 Task: Search one way flight ticket for 1 adult, 5 children, 2 infants in seat and 1 infant on lap in first from Charleston: Charleston International Airport/charleston Afb to New Bern: Coastal Carolina Regional Airport (was Craven County Regional) on 8-4-2023. Choice of flights is Royal air maroc. Number of bags: 7 checked bags. Price is upto 87000. Outbound departure time preference is 12:45.
Action: Mouse moved to (316, 276)
Screenshot: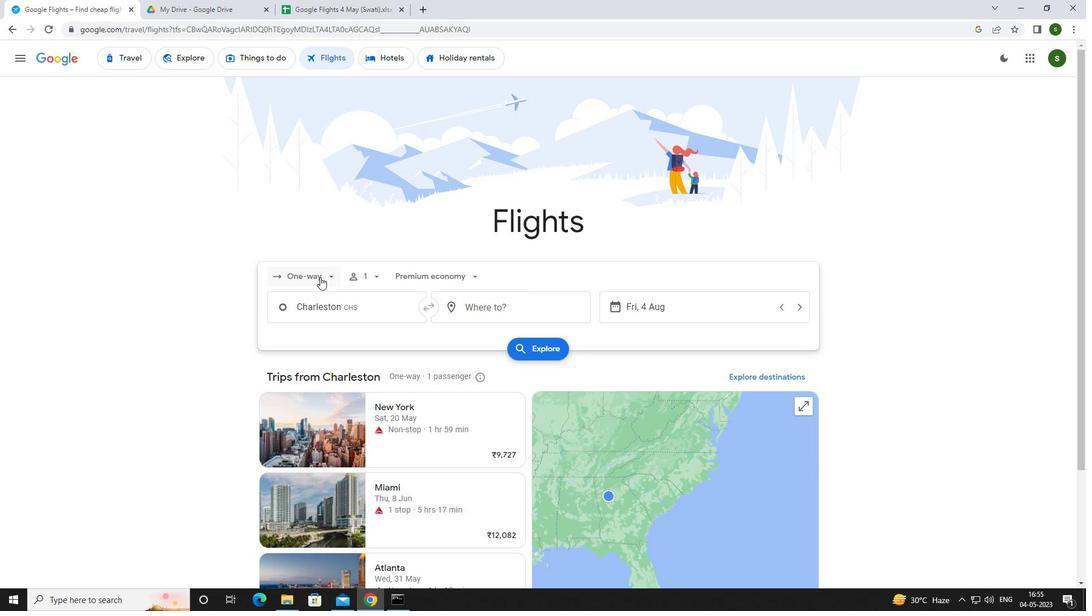 
Action: Mouse pressed left at (316, 276)
Screenshot: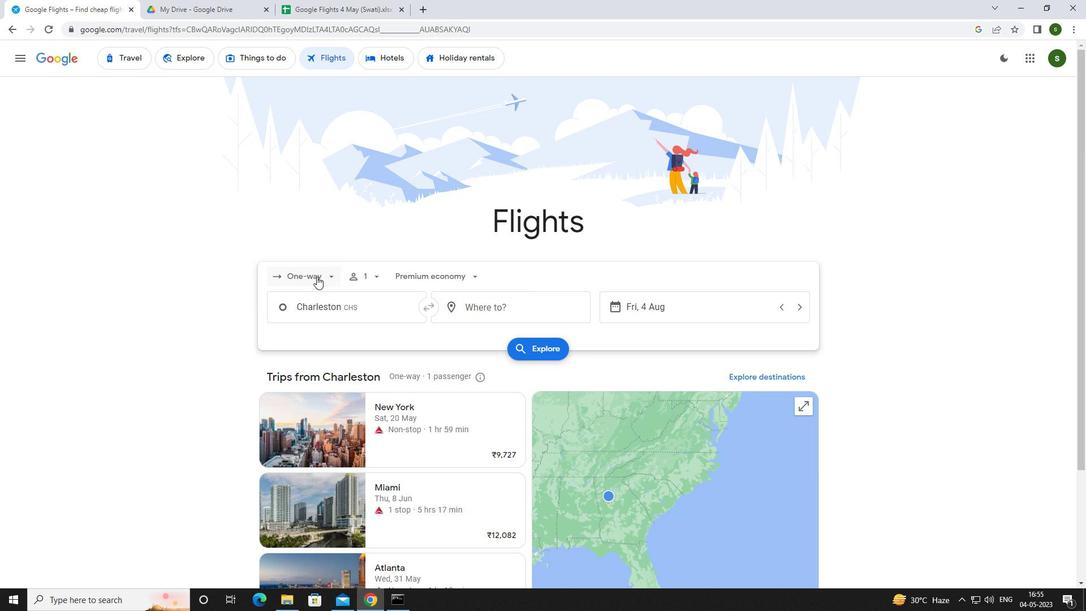 
Action: Mouse moved to (323, 326)
Screenshot: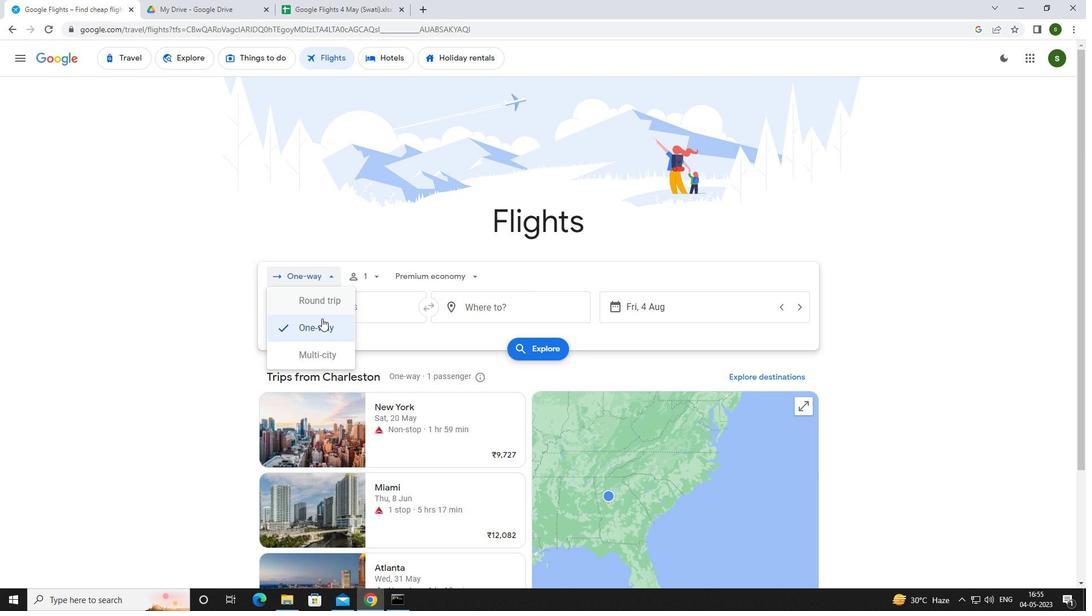 
Action: Mouse pressed left at (323, 326)
Screenshot: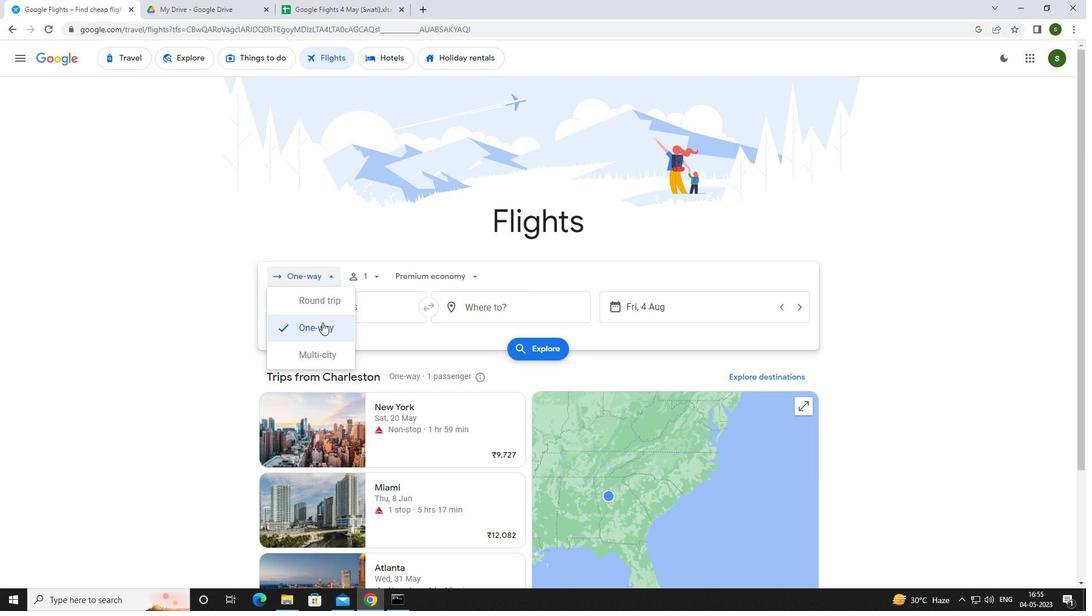 
Action: Mouse moved to (378, 273)
Screenshot: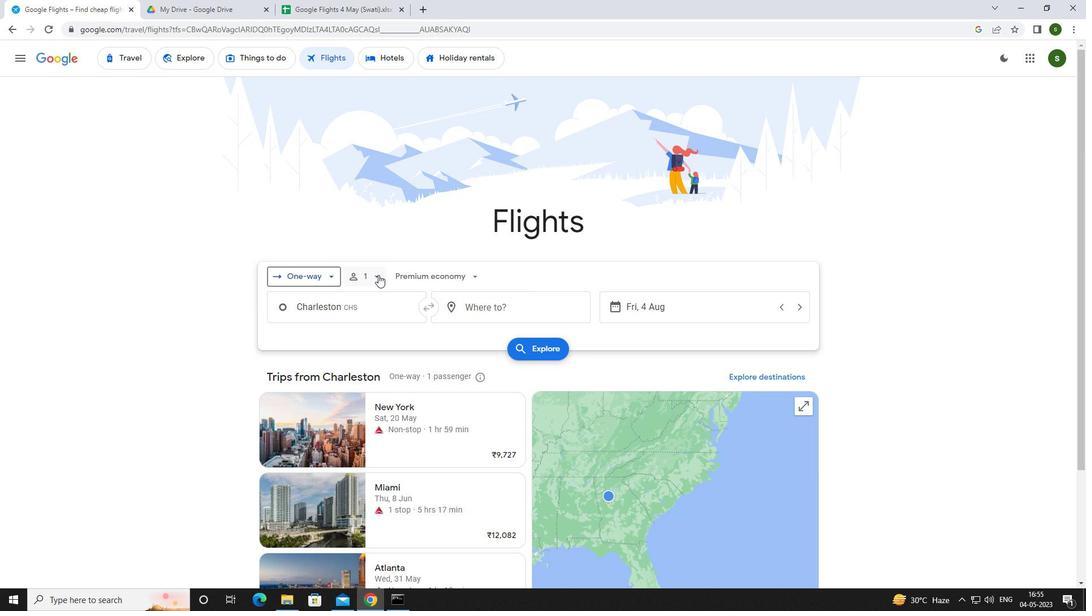 
Action: Mouse pressed left at (378, 273)
Screenshot: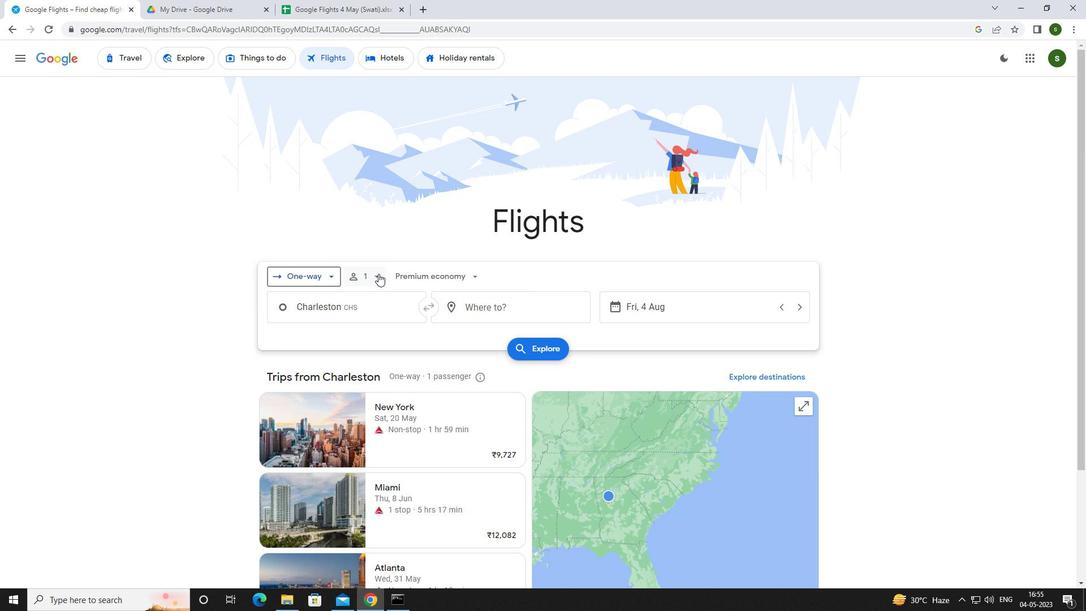 
Action: Mouse moved to (465, 334)
Screenshot: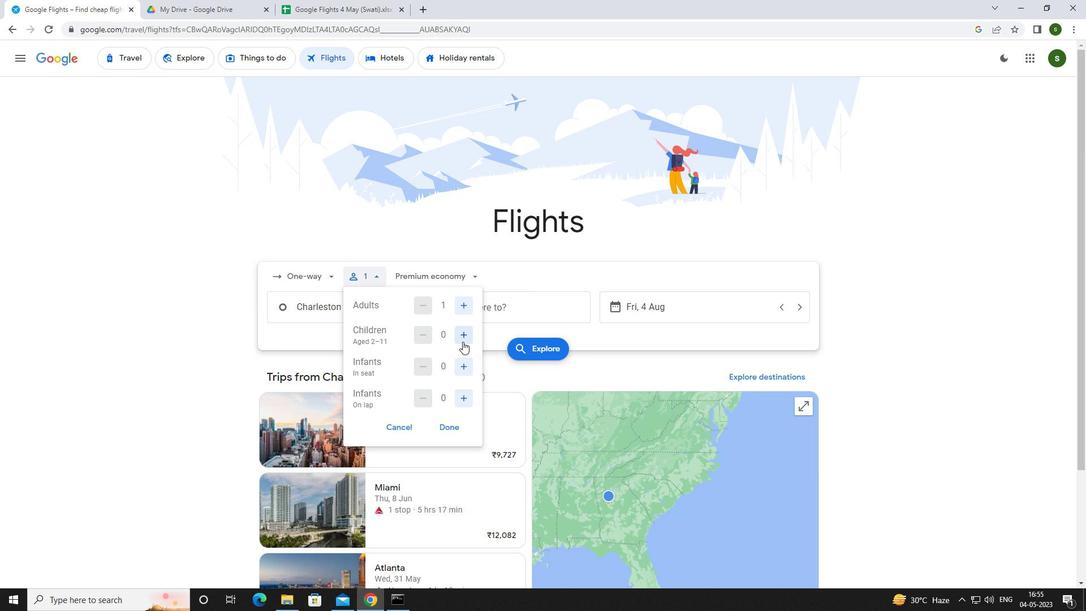 
Action: Mouse pressed left at (465, 334)
Screenshot: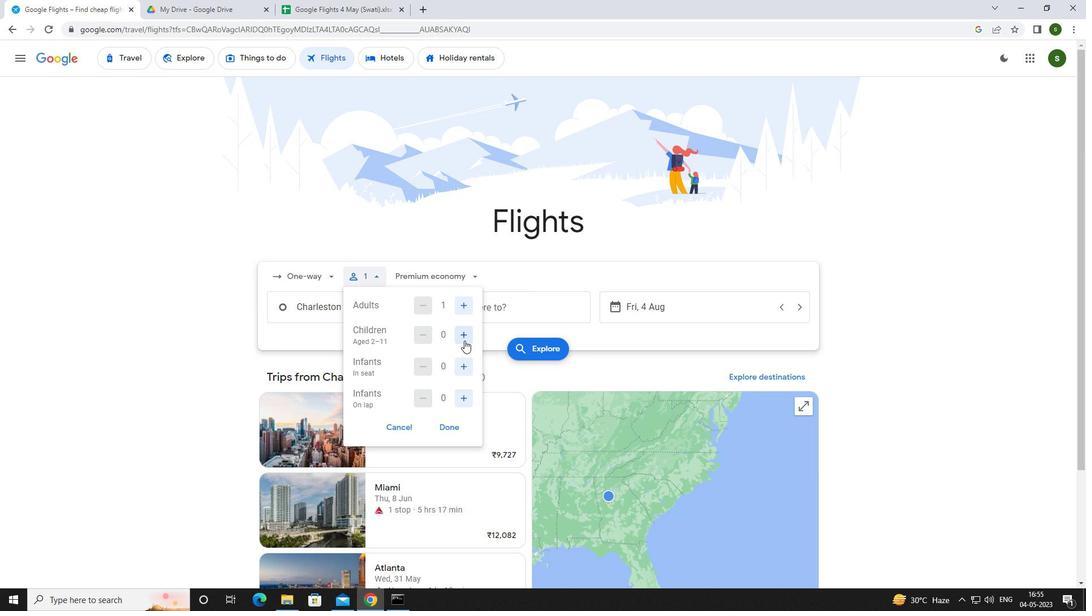 
Action: Mouse pressed left at (465, 334)
Screenshot: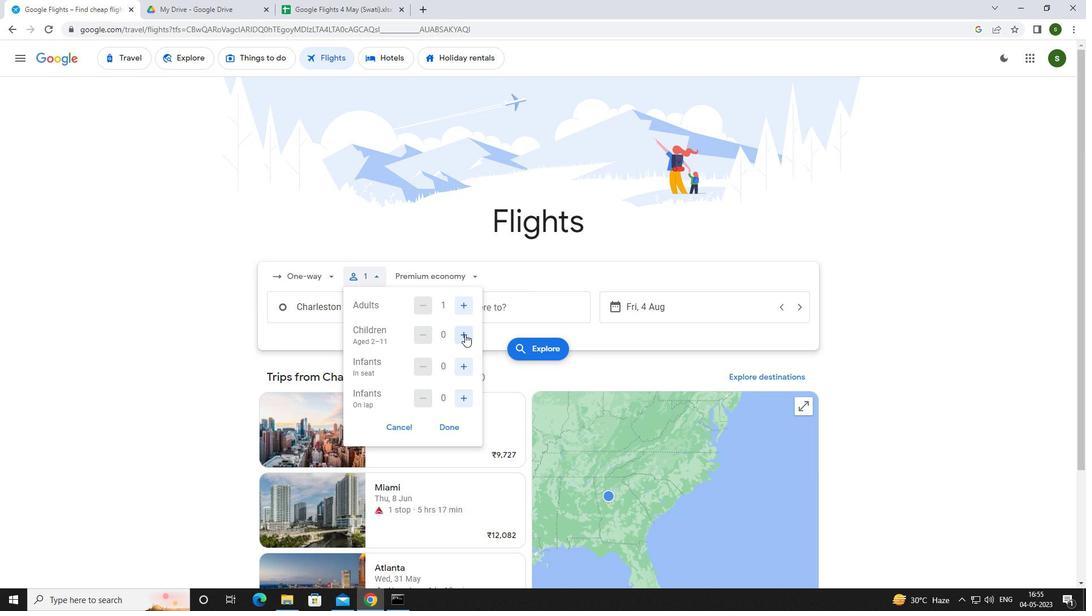 
Action: Mouse pressed left at (465, 334)
Screenshot: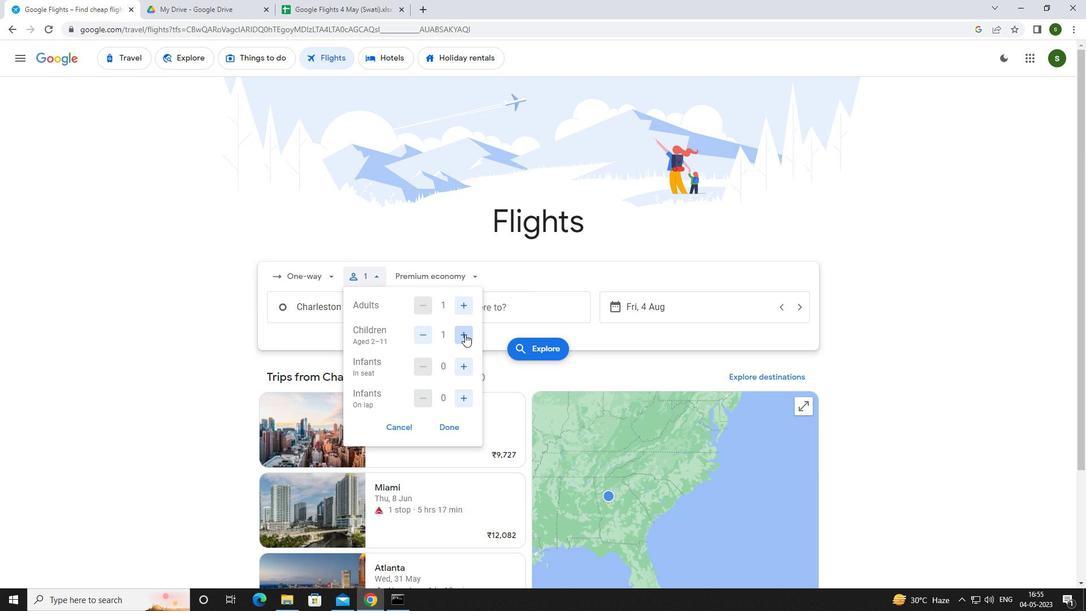 
Action: Mouse pressed left at (465, 334)
Screenshot: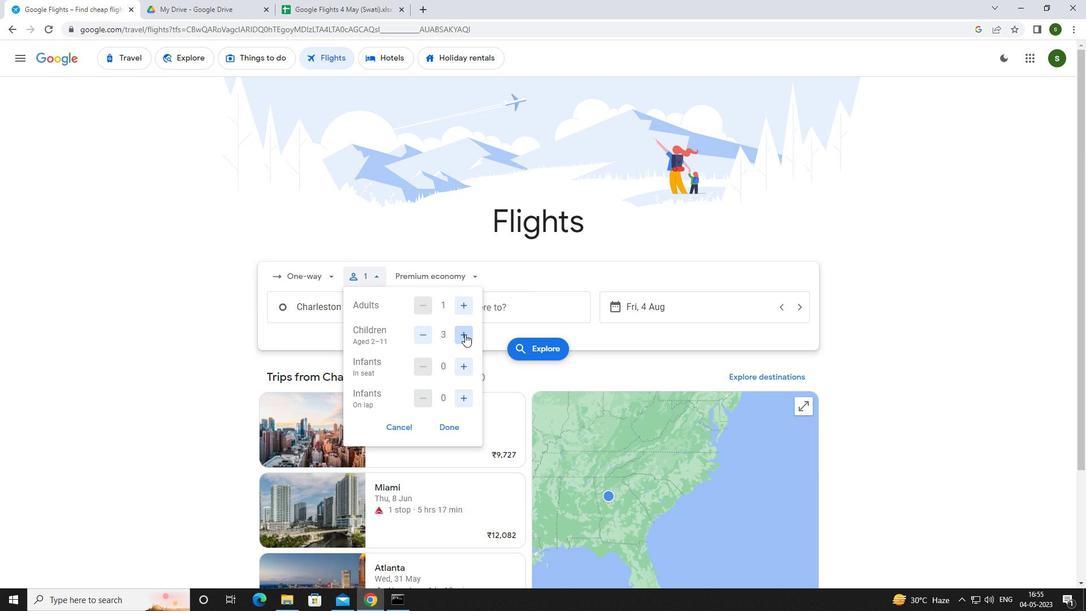 
Action: Mouse pressed left at (465, 334)
Screenshot: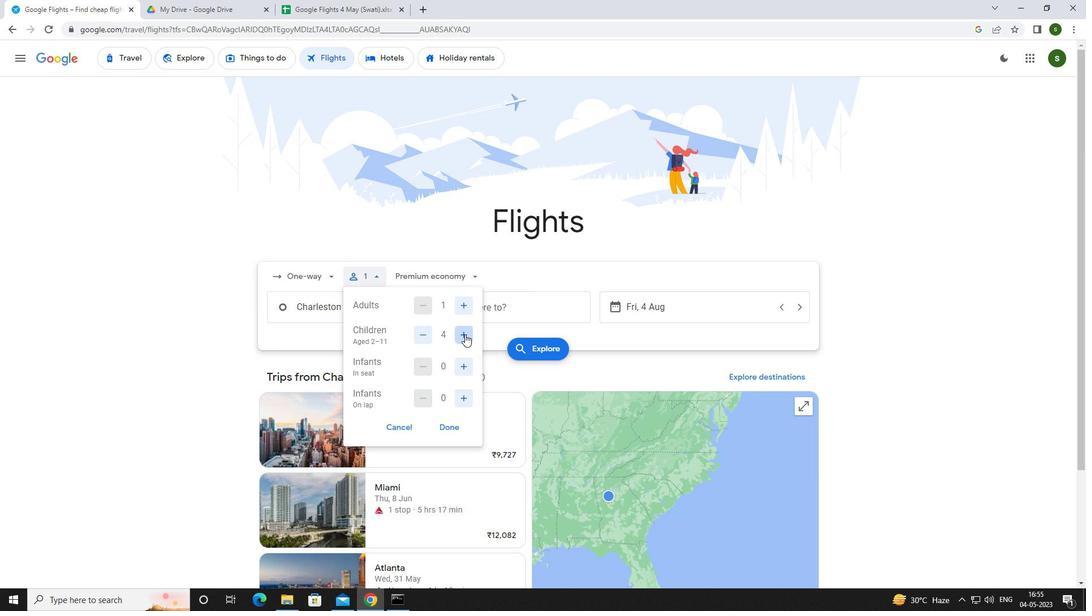
Action: Mouse moved to (463, 361)
Screenshot: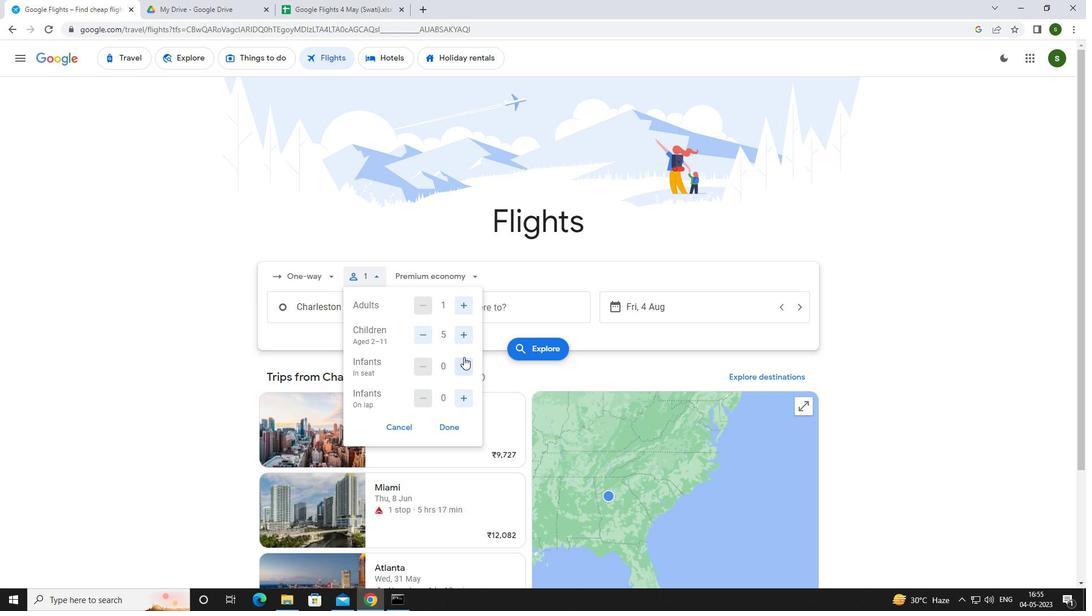 
Action: Mouse pressed left at (463, 361)
Screenshot: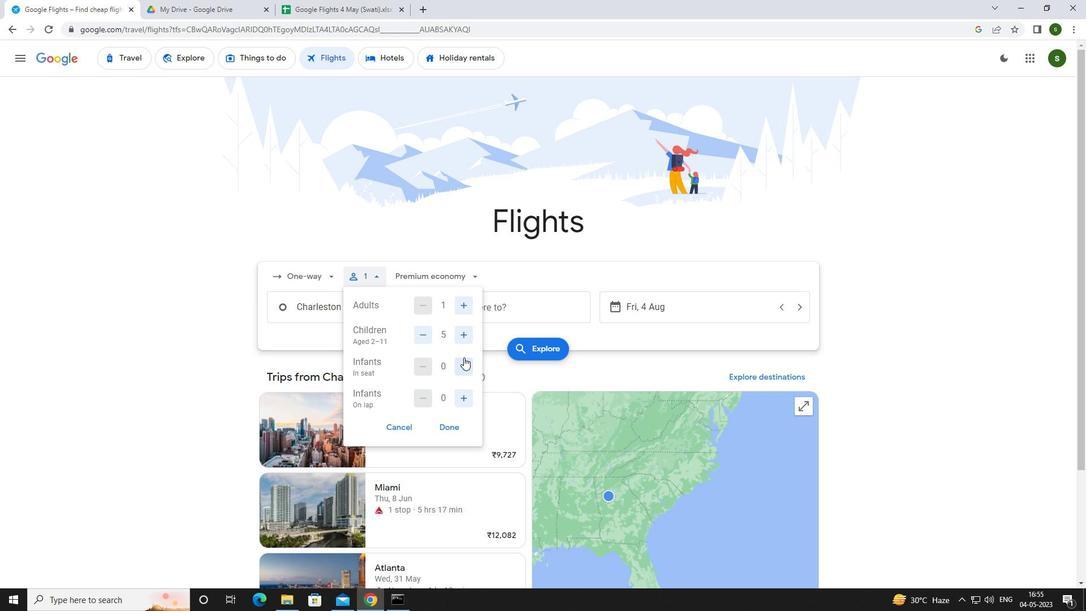 
Action: Mouse moved to (467, 394)
Screenshot: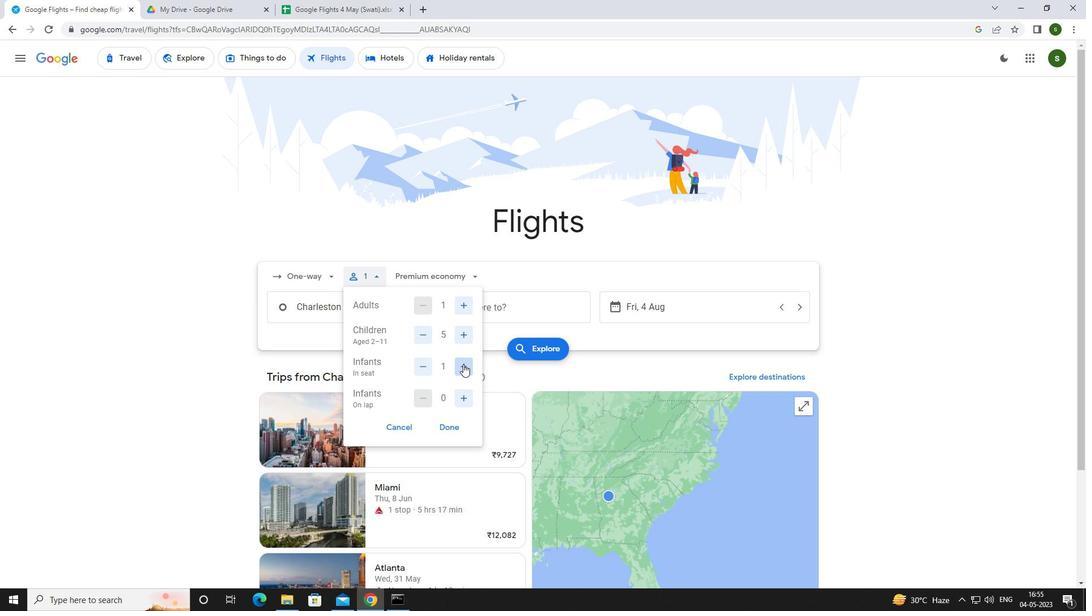
Action: Mouse pressed left at (467, 394)
Screenshot: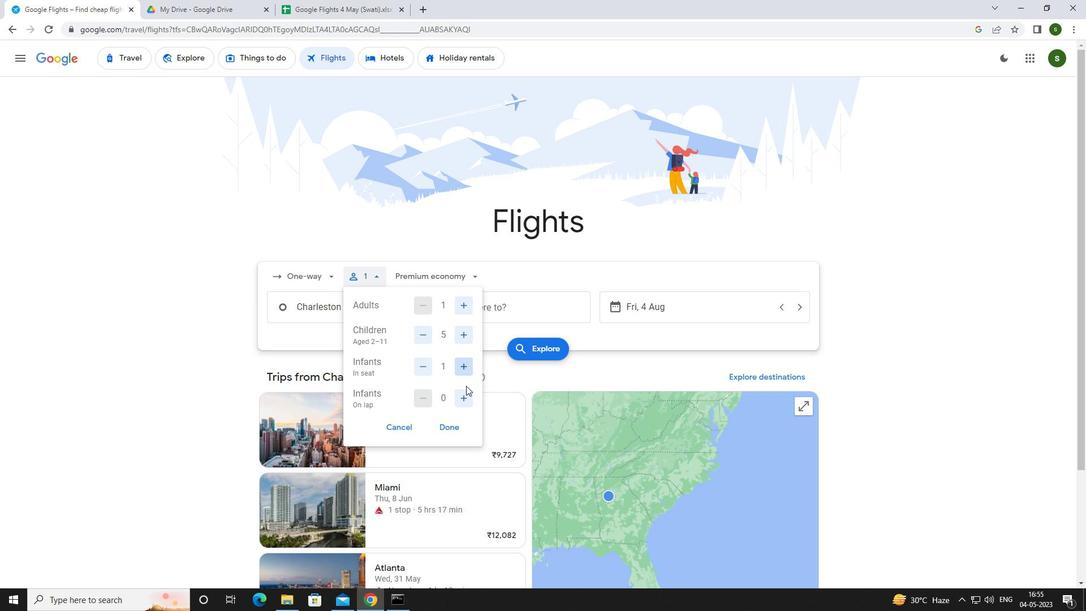 
Action: Mouse moved to (469, 276)
Screenshot: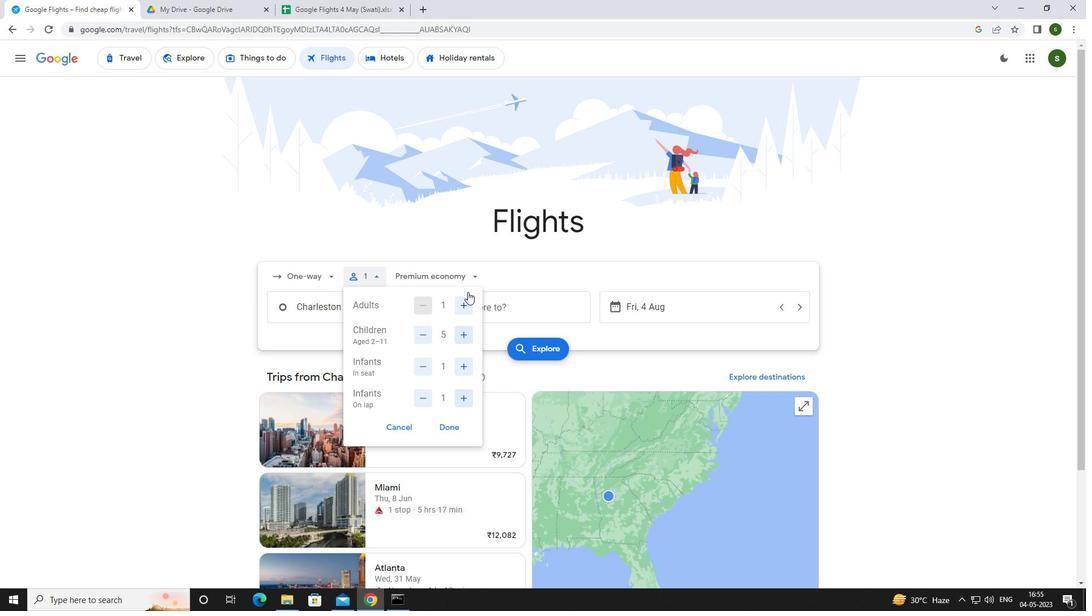 
Action: Mouse pressed left at (469, 276)
Screenshot: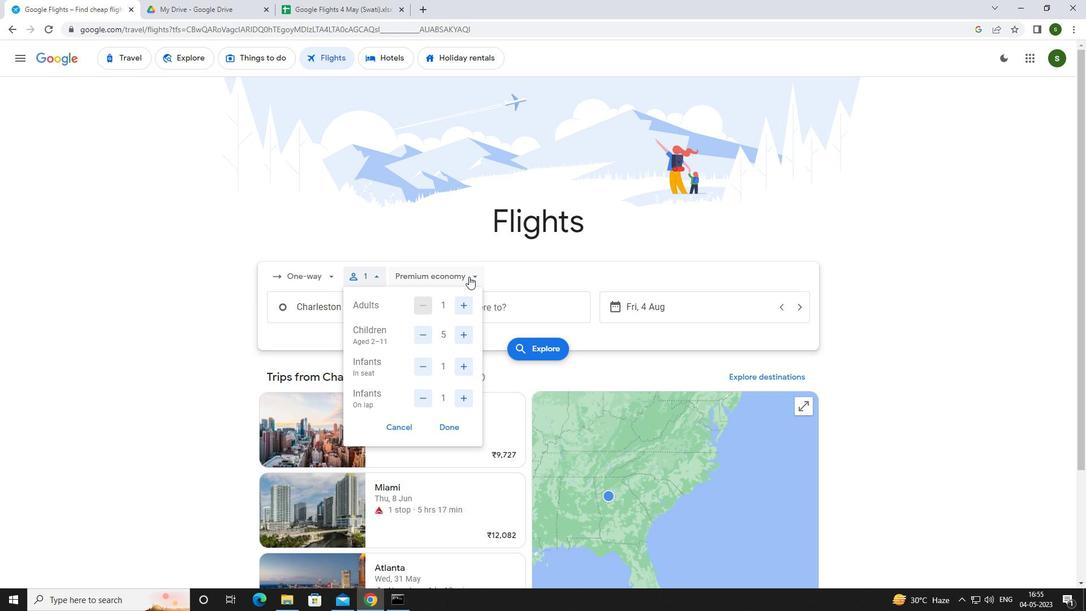 
Action: Mouse moved to (454, 381)
Screenshot: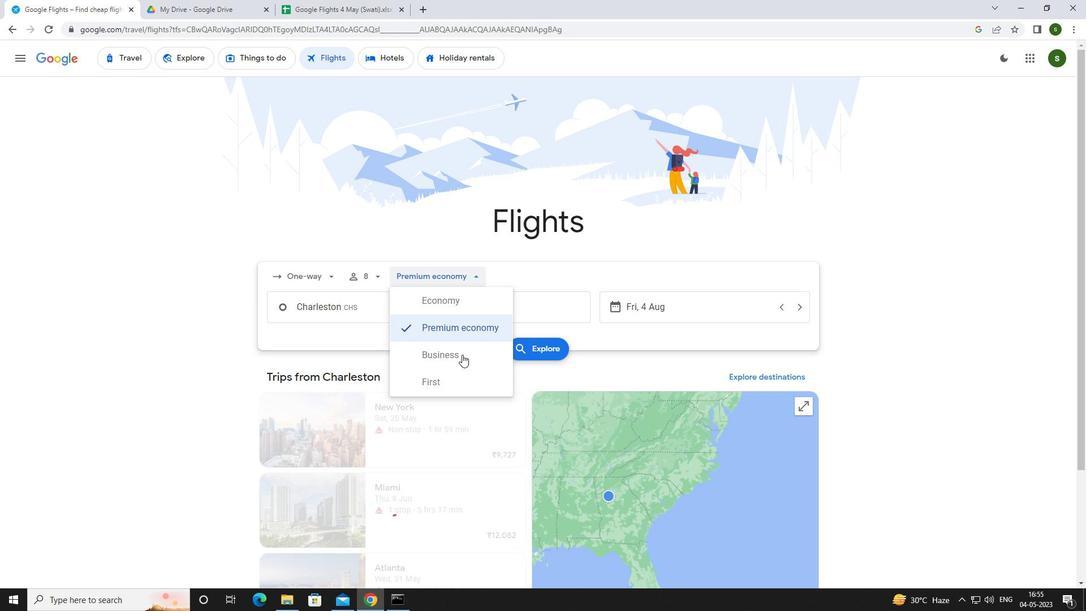 
Action: Mouse pressed left at (454, 381)
Screenshot: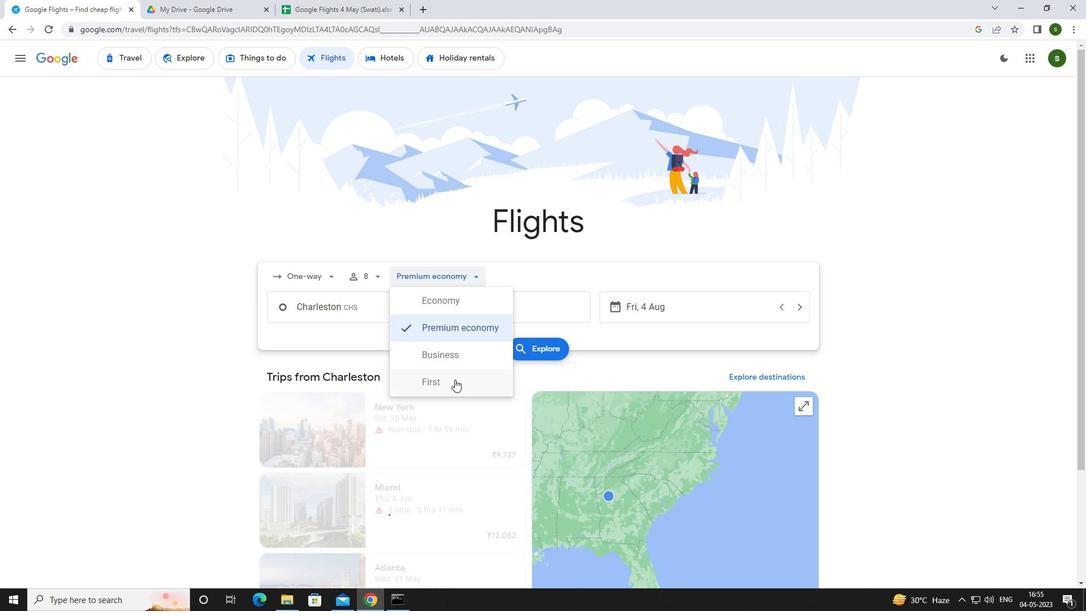 
Action: Mouse moved to (380, 305)
Screenshot: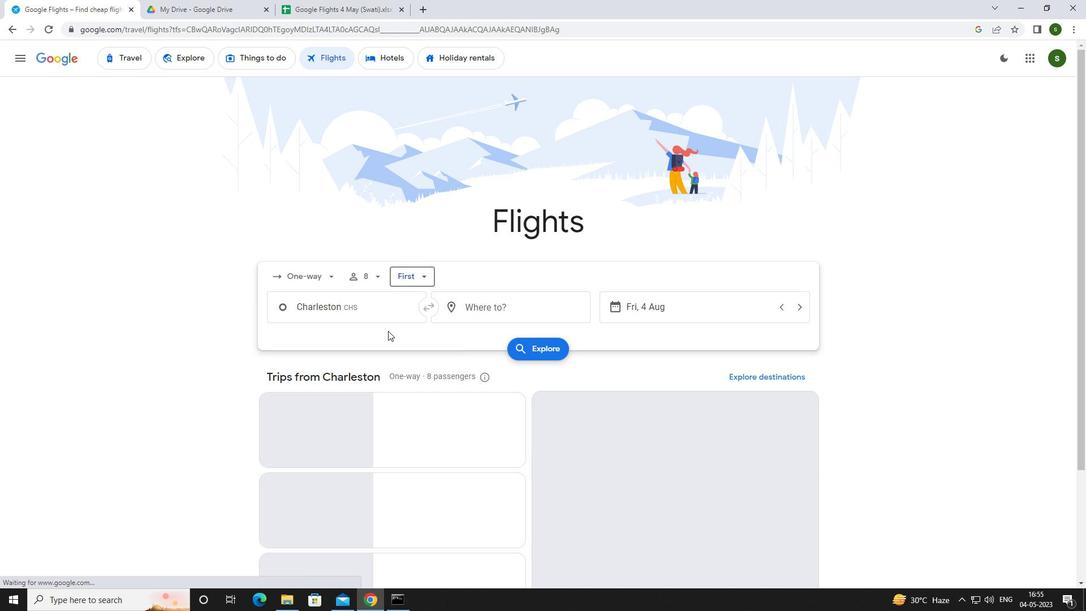 
Action: Mouse pressed left at (380, 305)
Screenshot: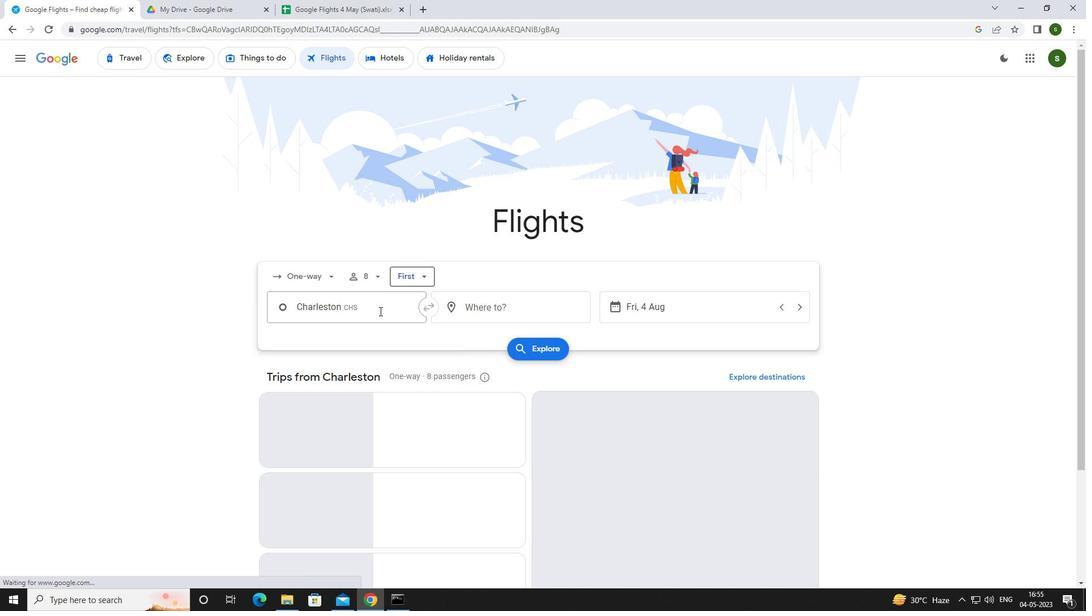 
Action: Mouse moved to (381, 304)
Screenshot: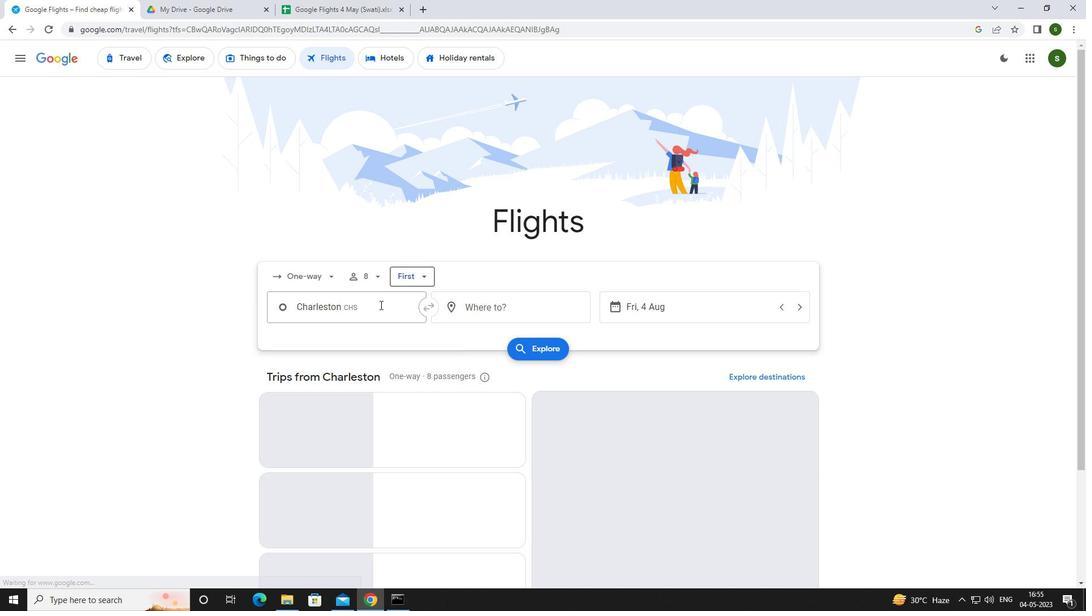 
Action: Key pressed <Key.caps_lock>c<Key.caps_lock>harlest
Screenshot: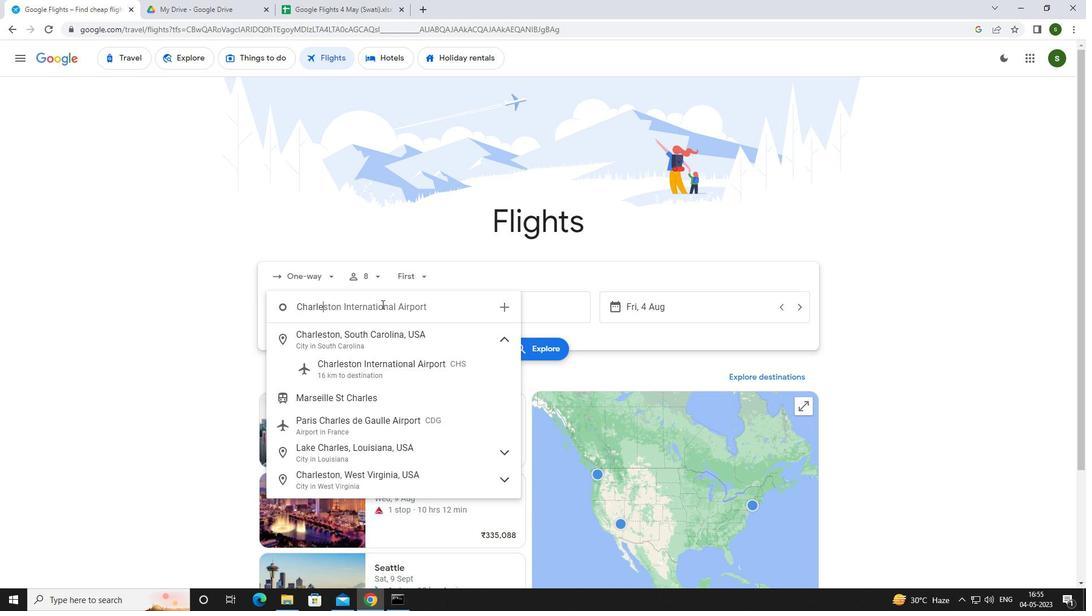 
Action: Mouse moved to (404, 365)
Screenshot: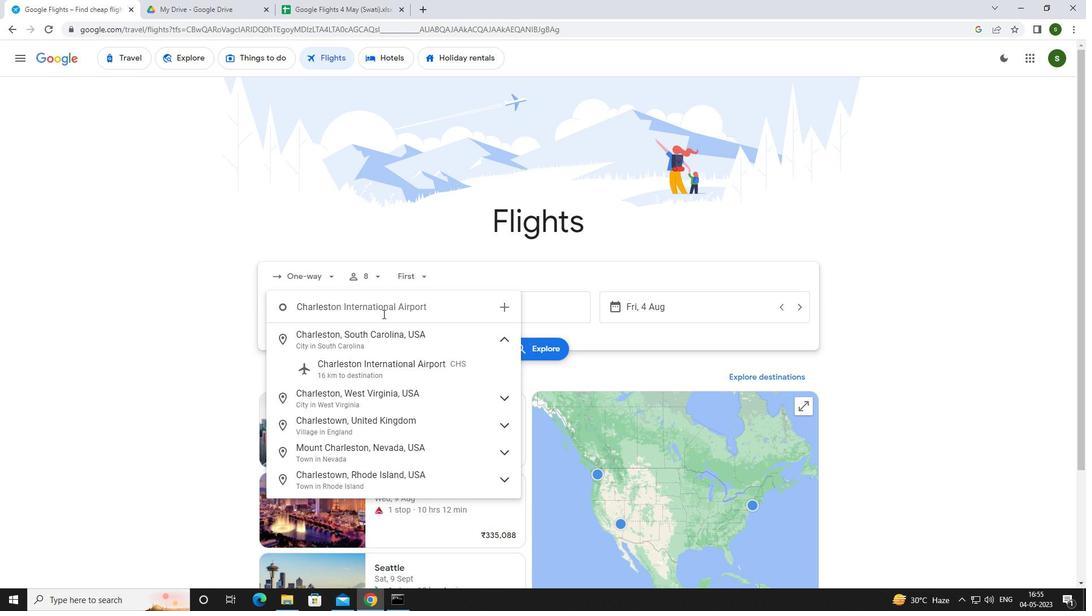
Action: Mouse pressed left at (404, 365)
Screenshot: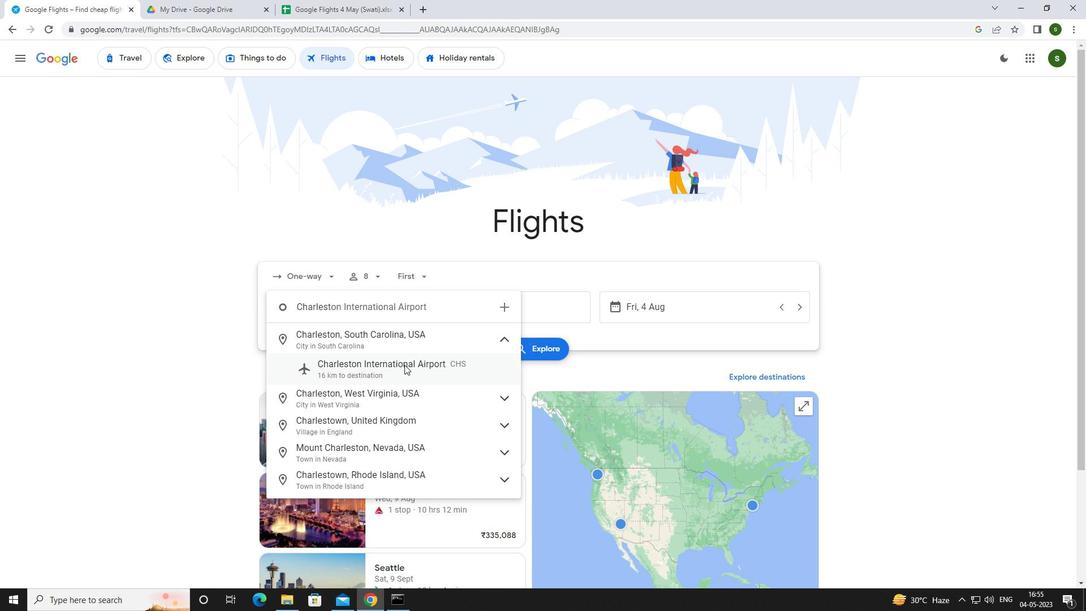 
Action: Mouse moved to (491, 305)
Screenshot: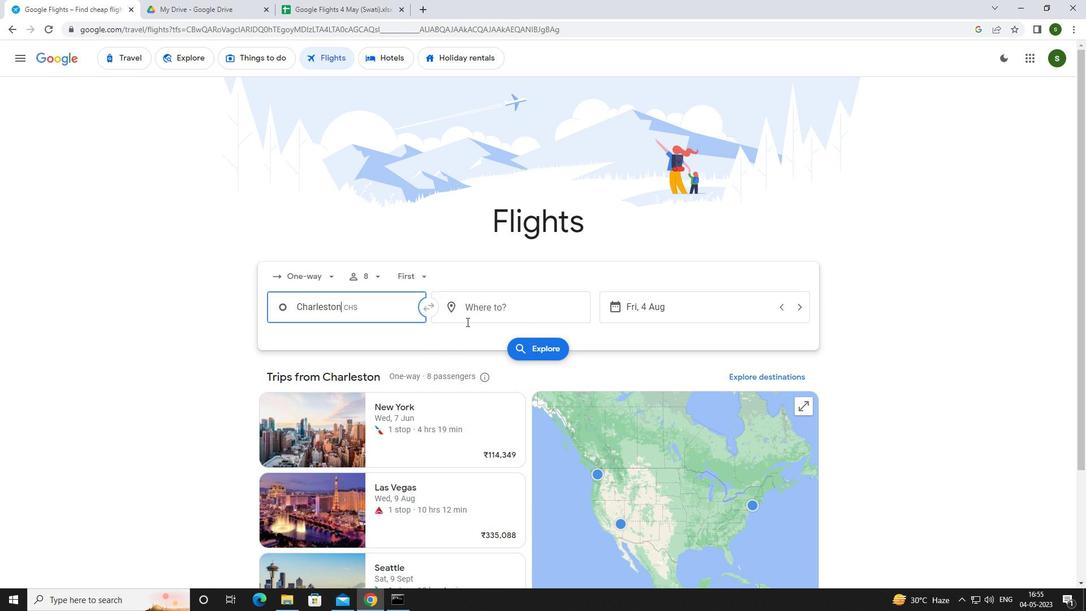 
Action: Mouse pressed left at (491, 305)
Screenshot: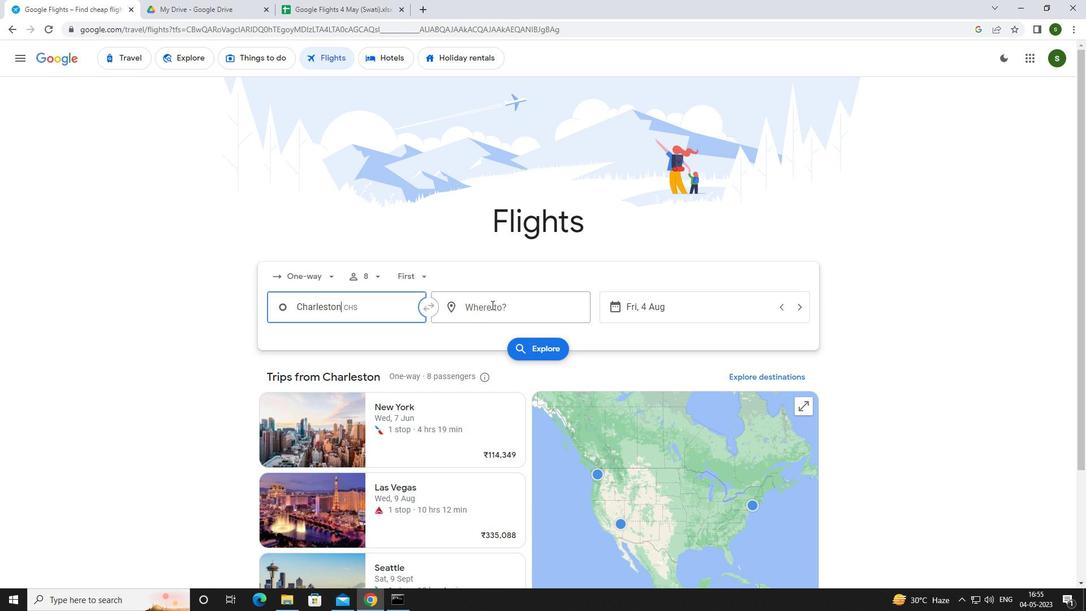 
Action: Mouse moved to (492, 305)
Screenshot: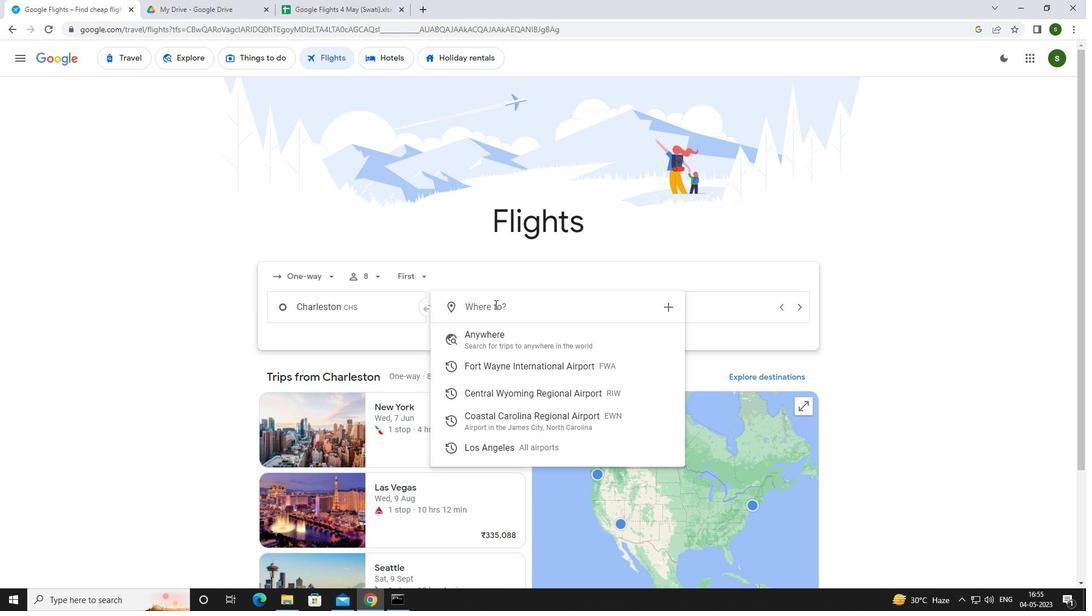 
Action: Key pressed <Key.caps_lock>c<Key.caps_lock>oasta
Screenshot: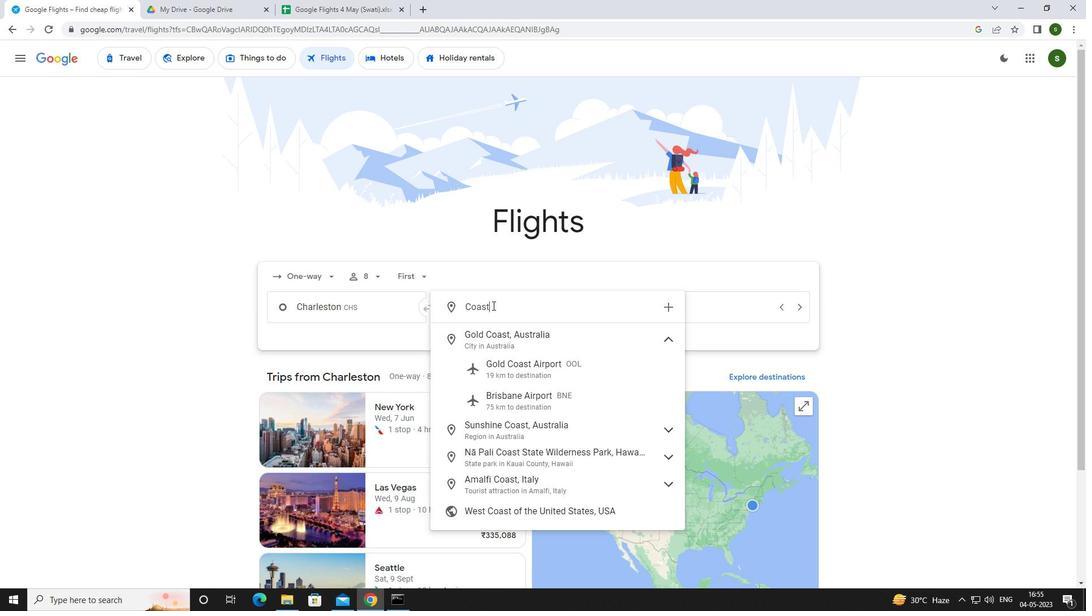 
Action: Mouse moved to (502, 332)
Screenshot: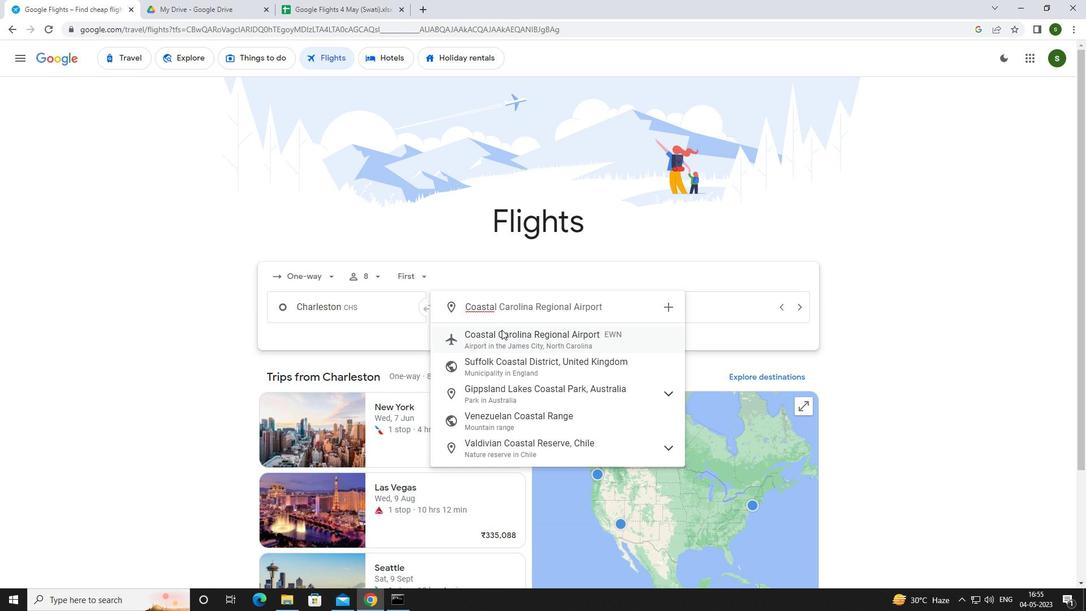 
Action: Mouse pressed left at (502, 332)
Screenshot: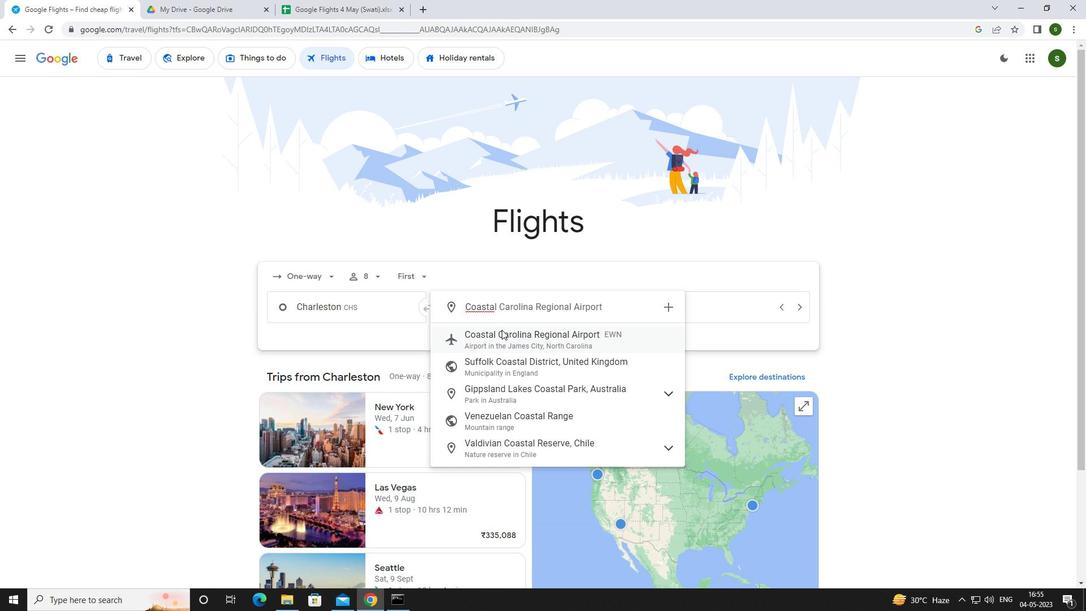 
Action: Mouse moved to (659, 305)
Screenshot: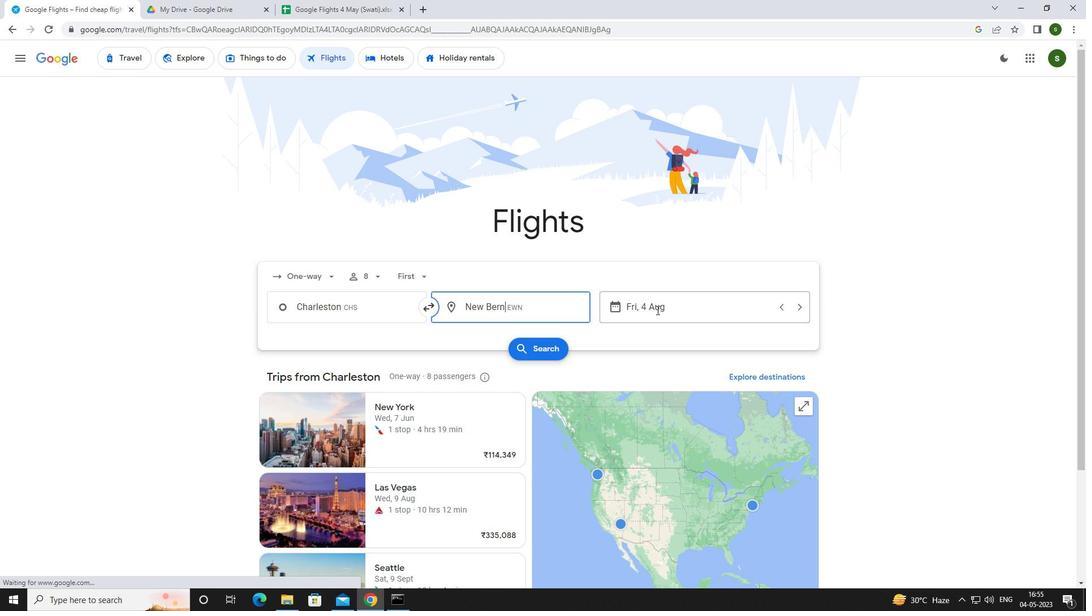 
Action: Mouse pressed left at (659, 305)
Screenshot: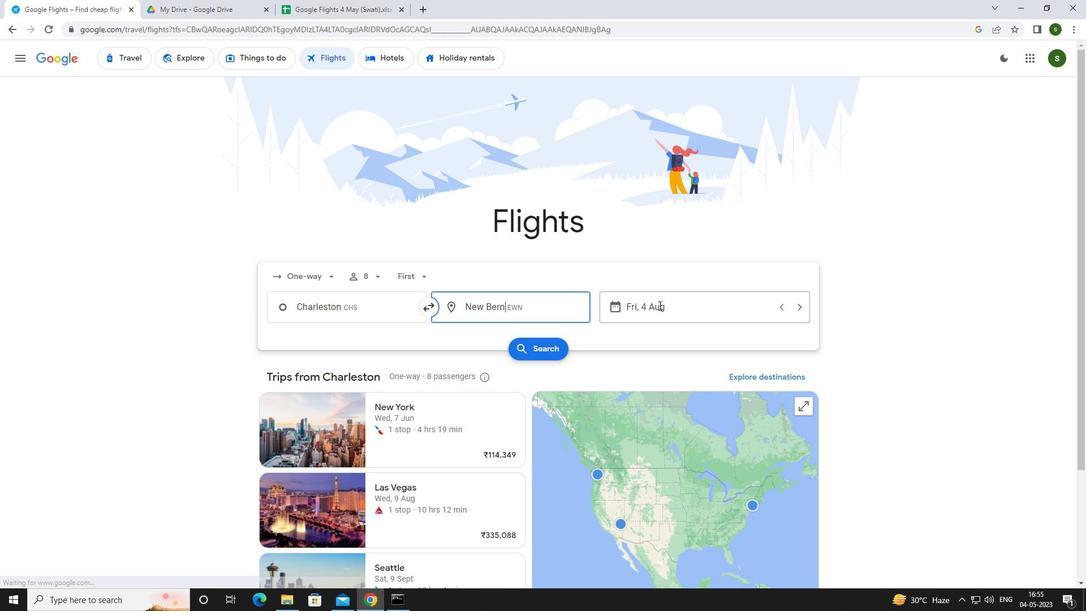 
Action: Mouse moved to (540, 384)
Screenshot: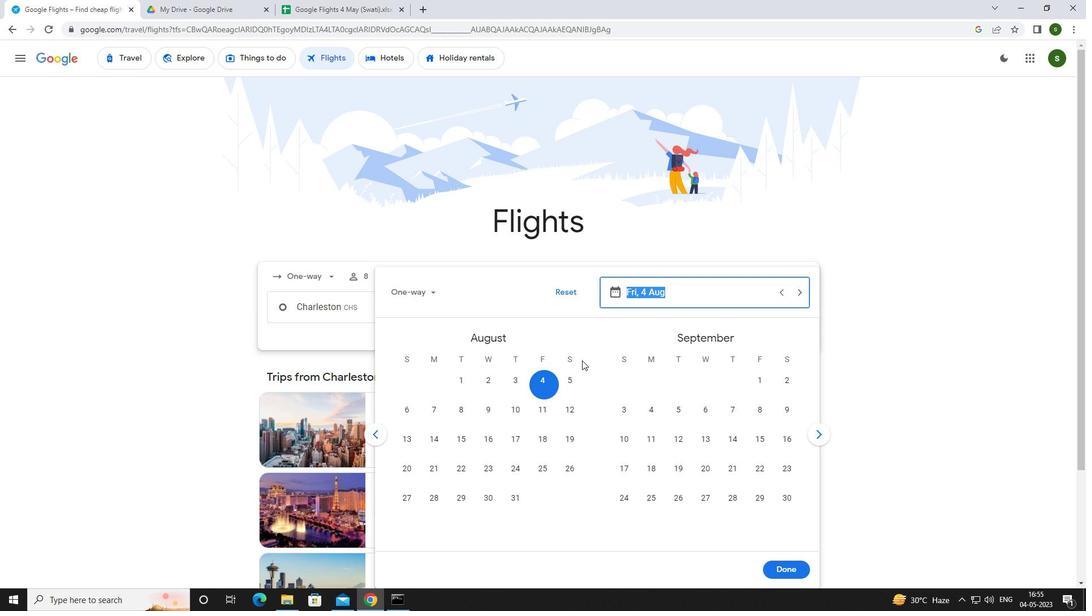 
Action: Mouse pressed left at (540, 384)
Screenshot: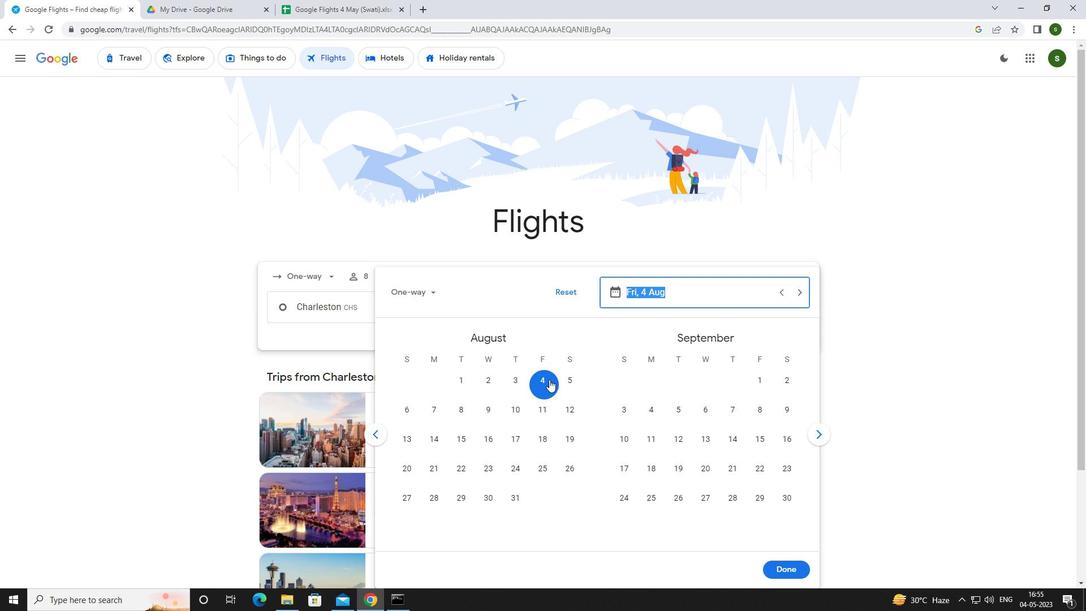 
Action: Mouse moved to (786, 567)
Screenshot: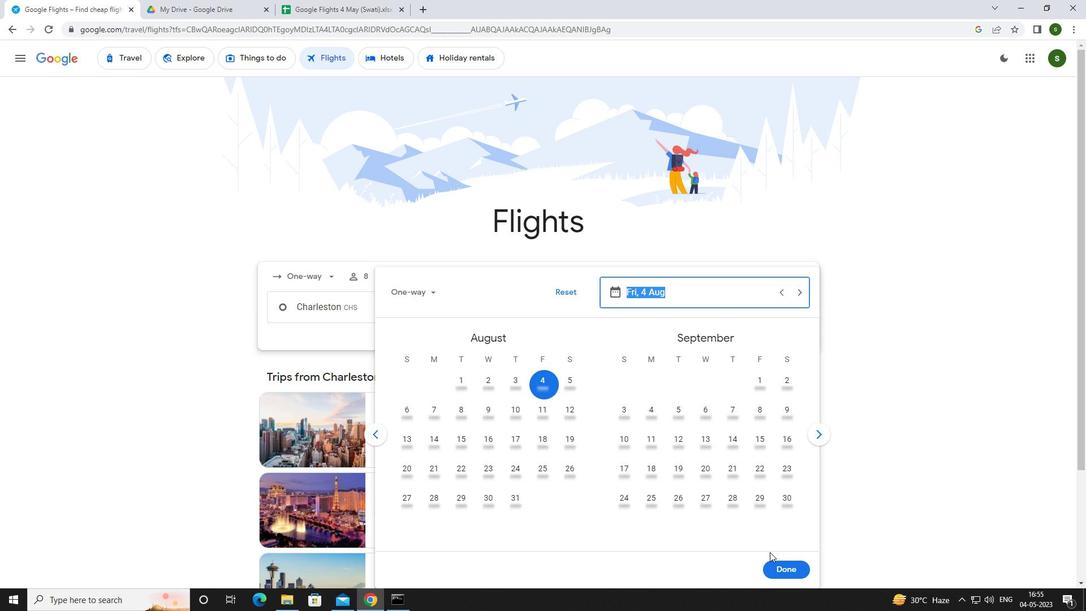 
Action: Mouse pressed left at (786, 567)
Screenshot: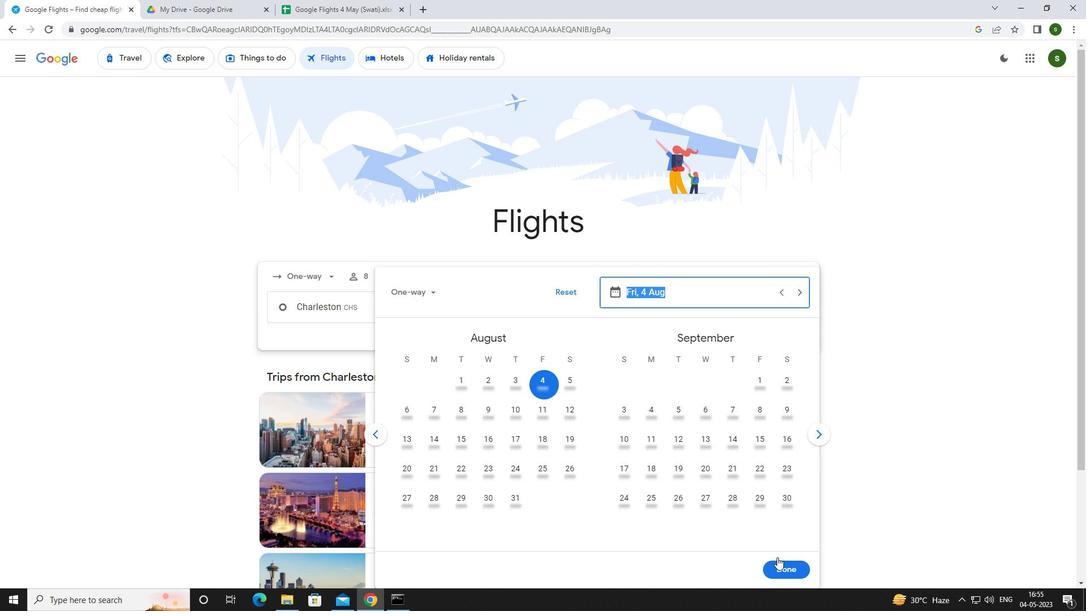 
Action: Mouse moved to (557, 353)
Screenshot: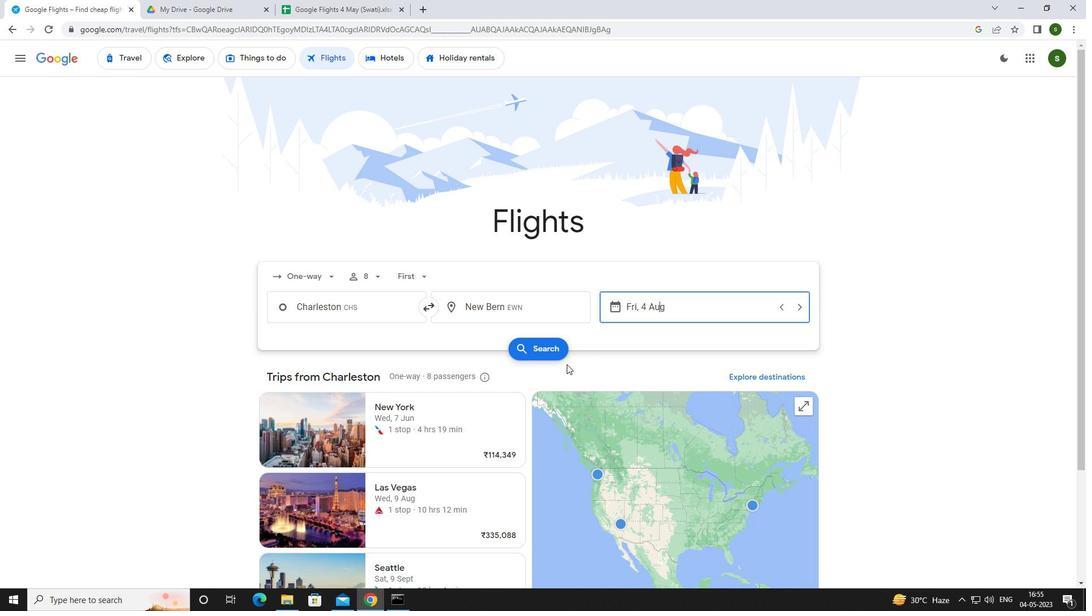 
Action: Mouse pressed left at (557, 353)
Screenshot: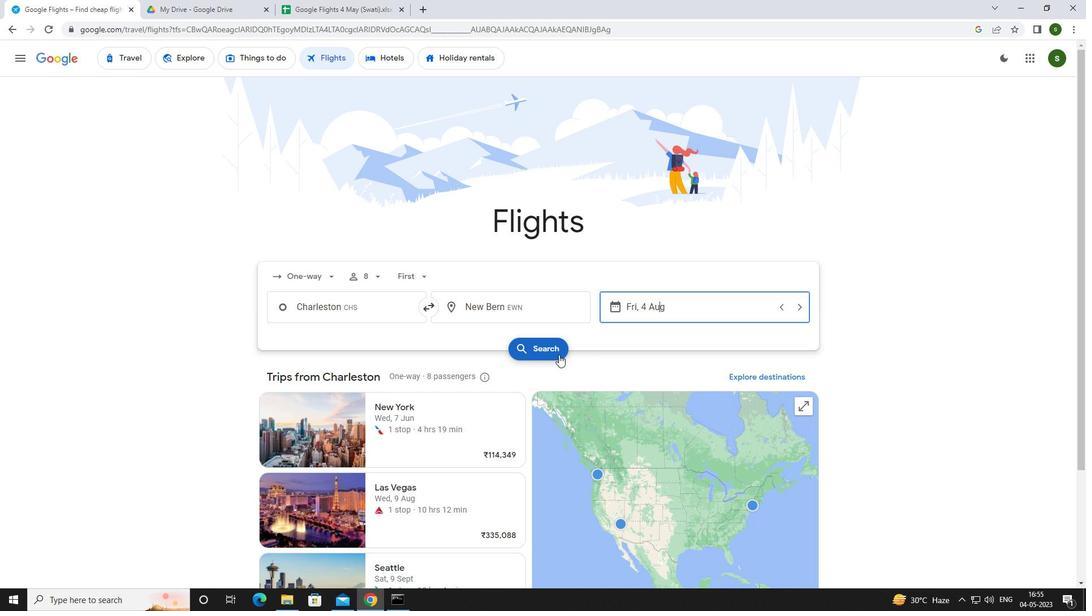 
Action: Mouse moved to (298, 156)
Screenshot: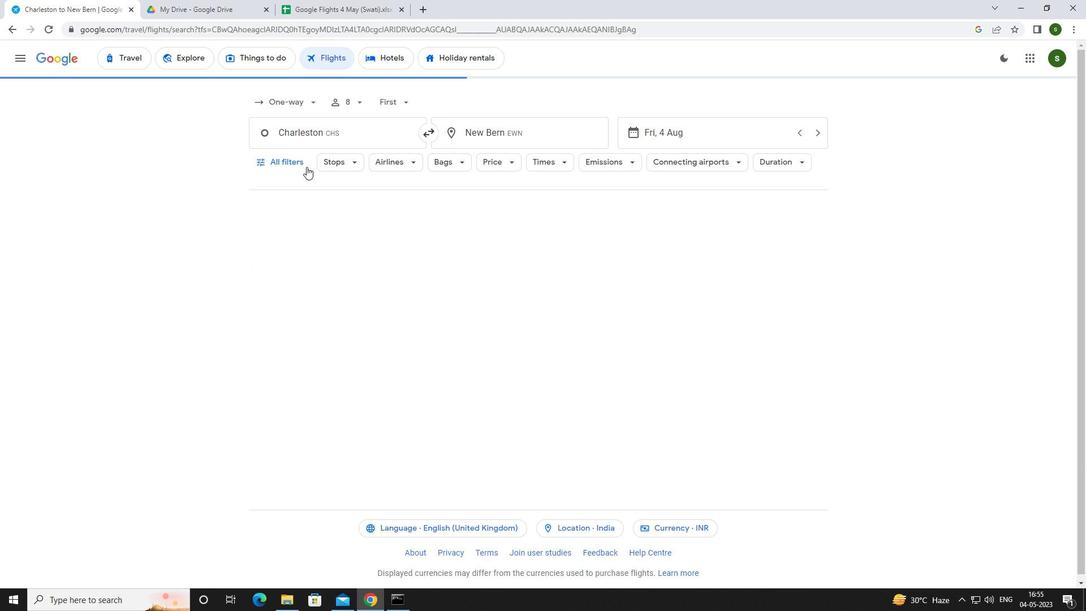 
Action: Mouse pressed left at (298, 156)
Screenshot: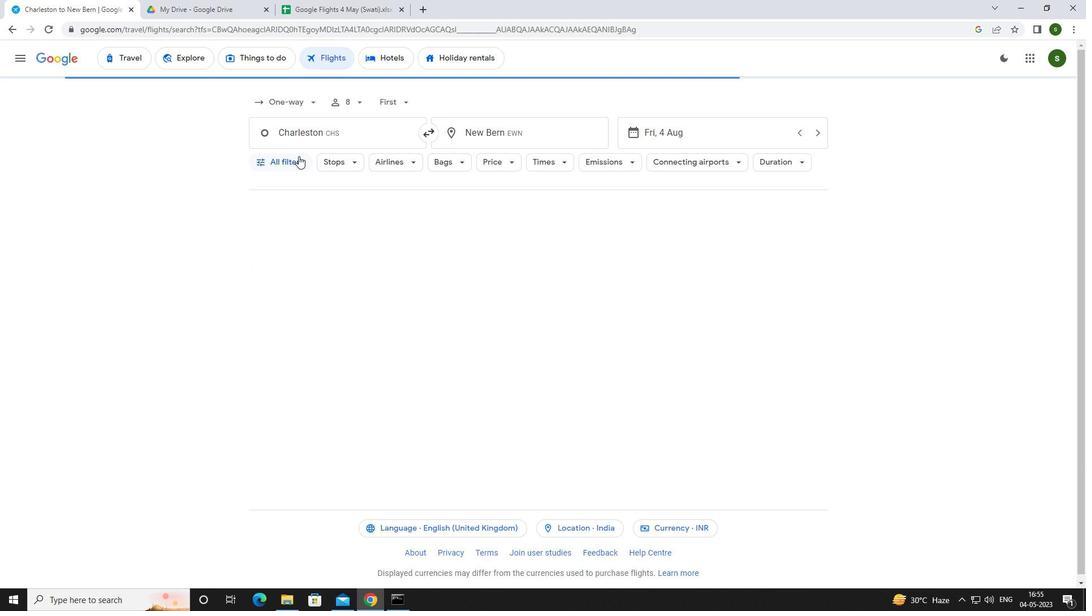 
Action: Mouse moved to (426, 404)
Screenshot: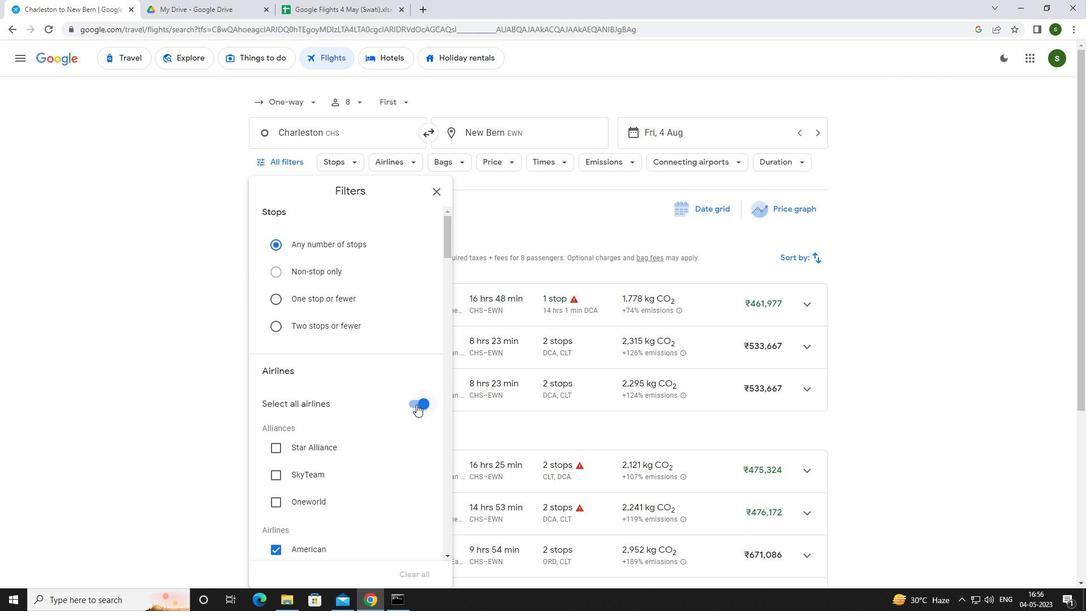 
Action: Mouse pressed left at (426, 404)
Screenshot: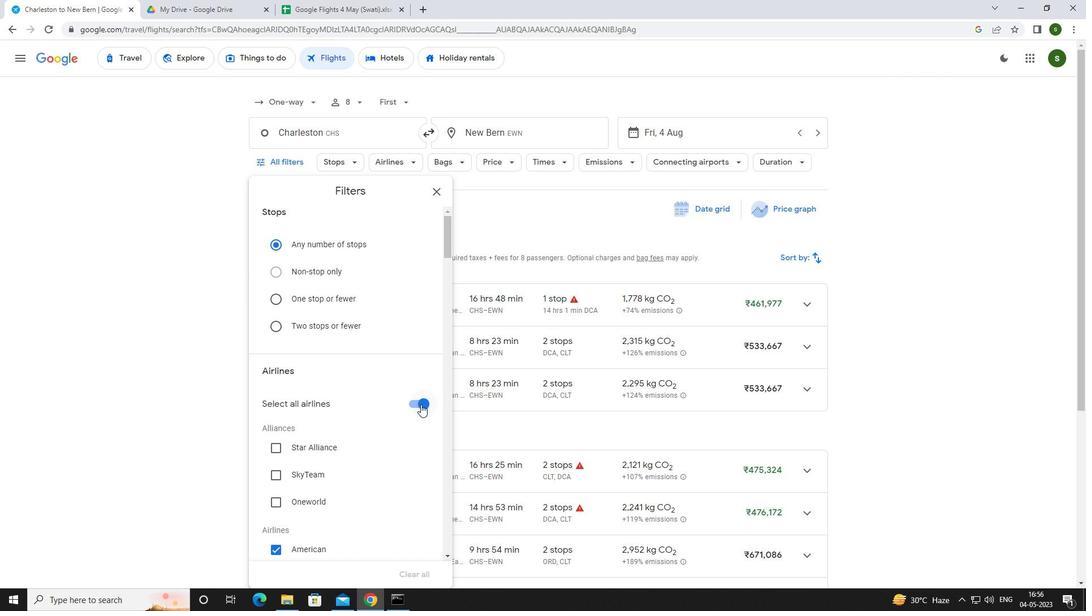
Action: Mouse moved to (375, 361)
Screenshot: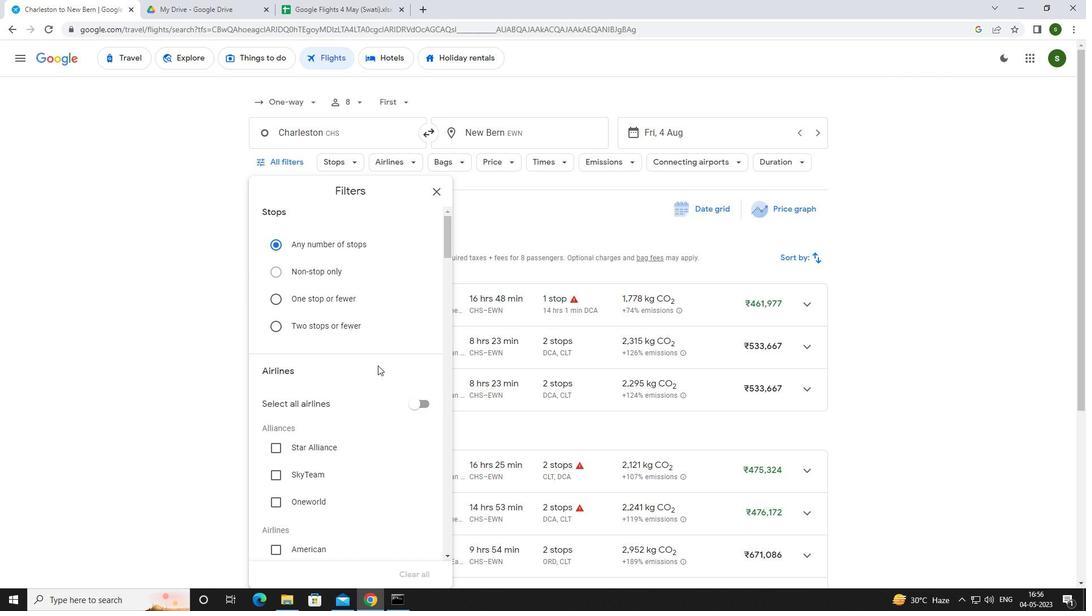 
Action: Mouse scrolled (375, 360) with delta (0, 0)
Screenshot: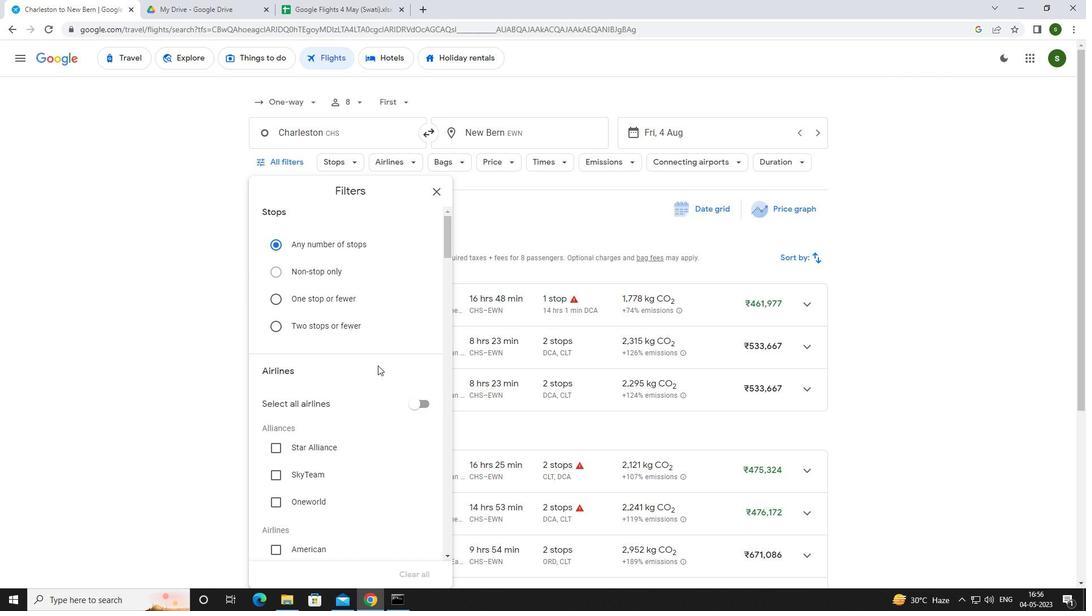 
Action: Mouse scrolled (375, 360) with delta (0, 0)
Screenshot: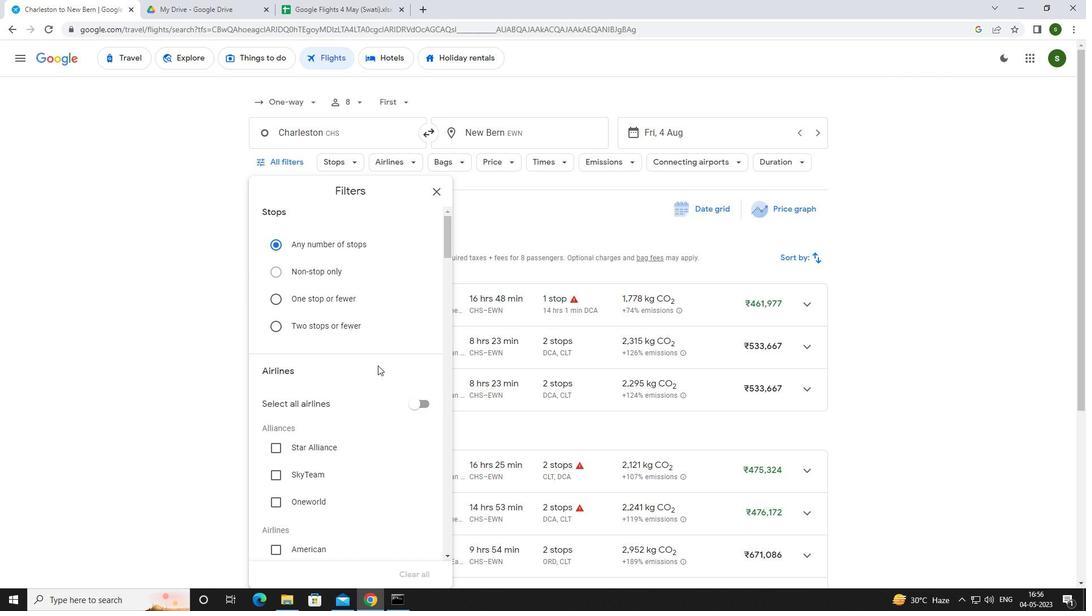 
Action: Mouse moved to (375, 361)
Screenshot: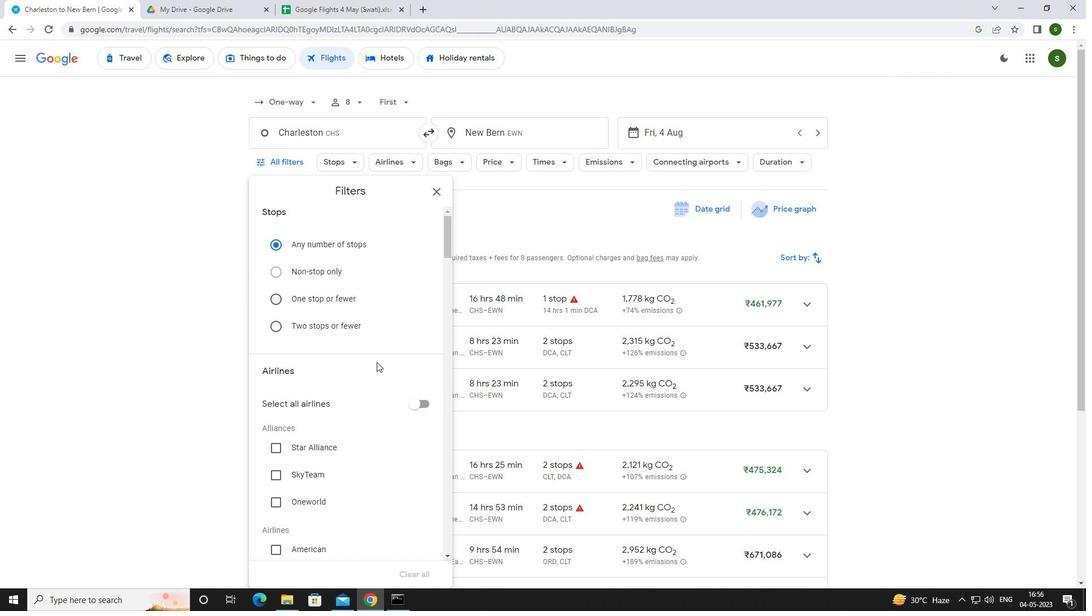 
Action: Mouse scrolled (375, 361) with delta (0, 0)
Screenshot: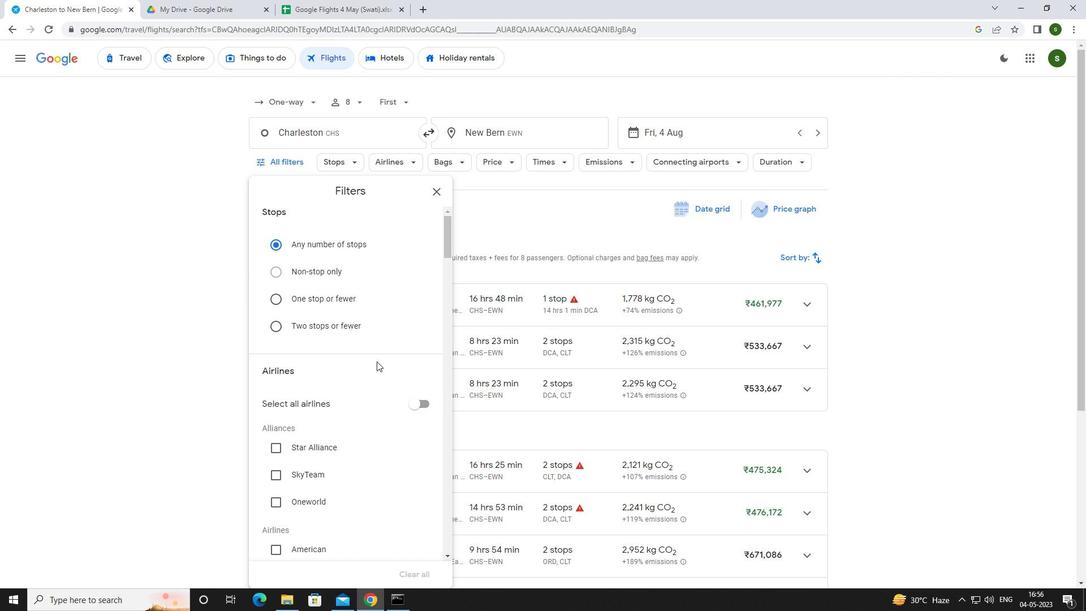 
Action: Mouse scrolled (375, 361) with delta (0, 0)
Screenshot: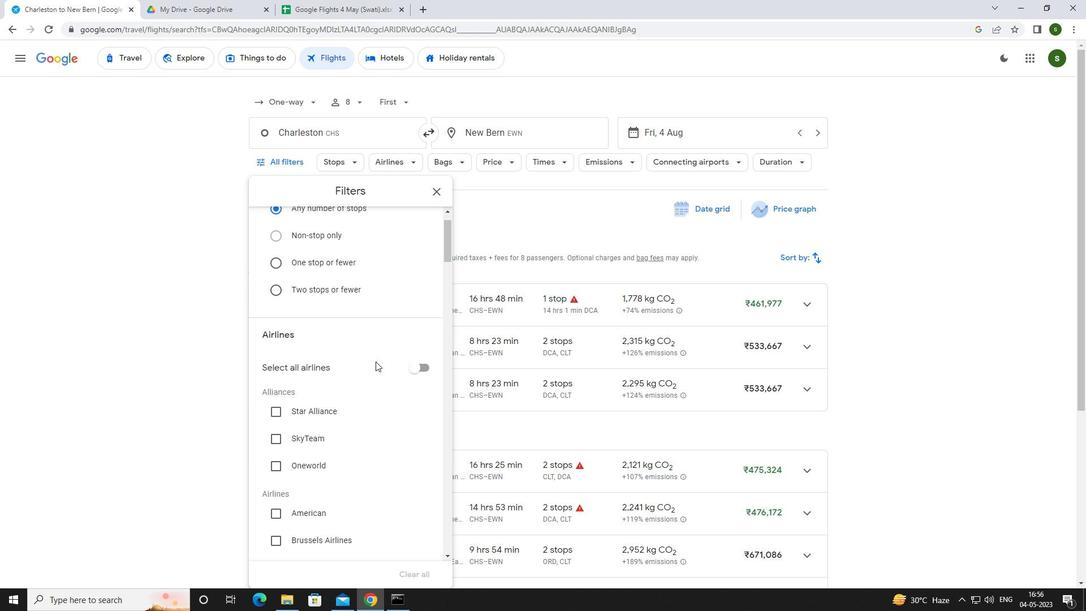 
Action: Mouse scrolled (375, 361) with delta (0, 0)
Screenshot: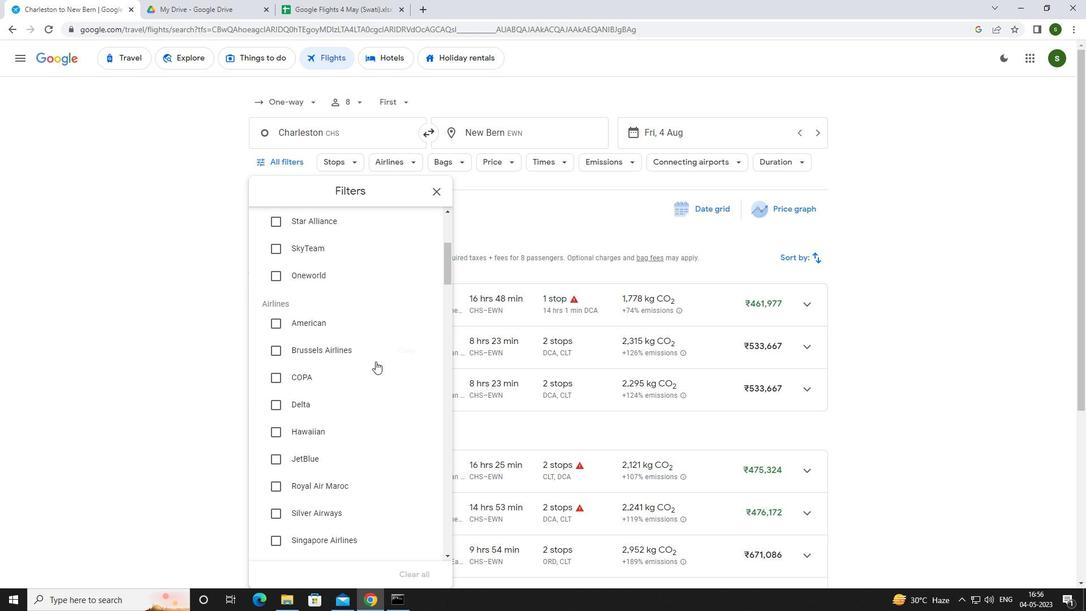 
Action: Mouse moved to (375, 362)
Screenshot: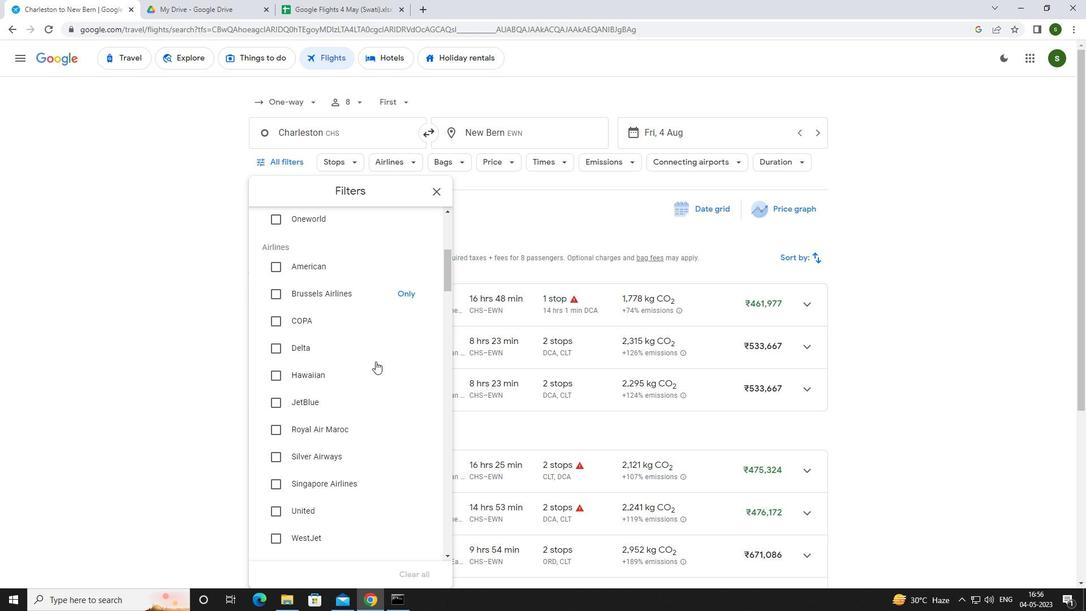 
Action: Mouse scrolled (375, 361) with delta (0, 0)
Screenshot: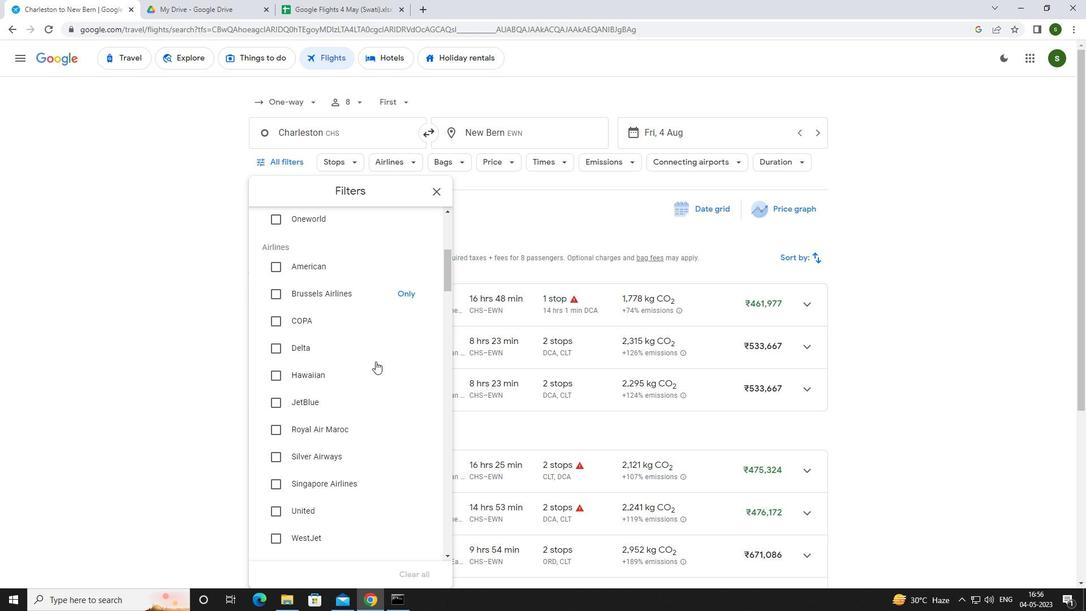 
Action: Mouse moved to (326, 374)
Screenshot: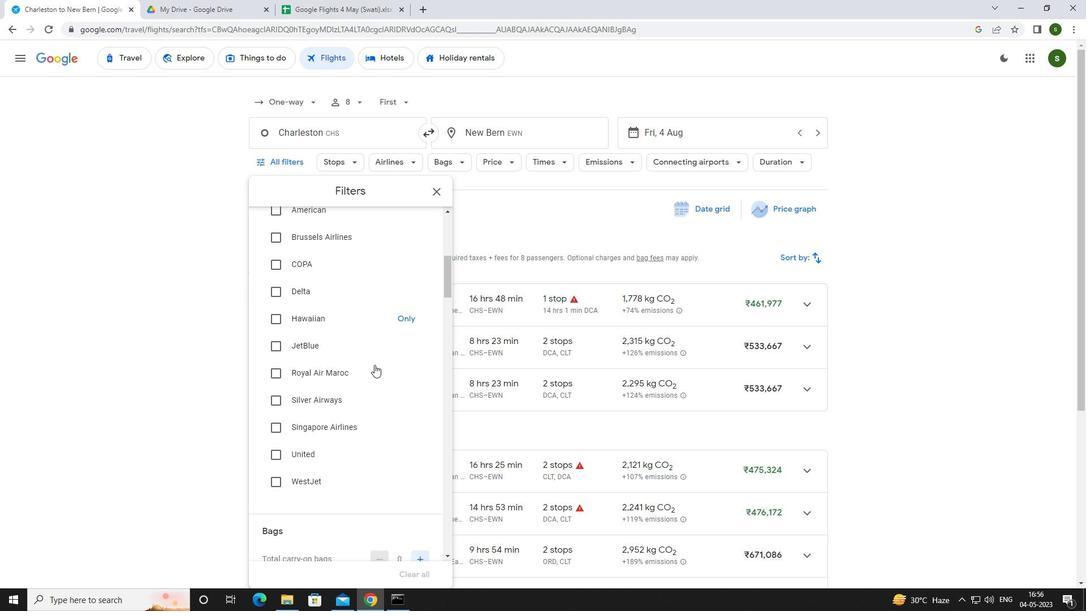 
Action: Mouse pressed left at (326, 374)
Screenshot: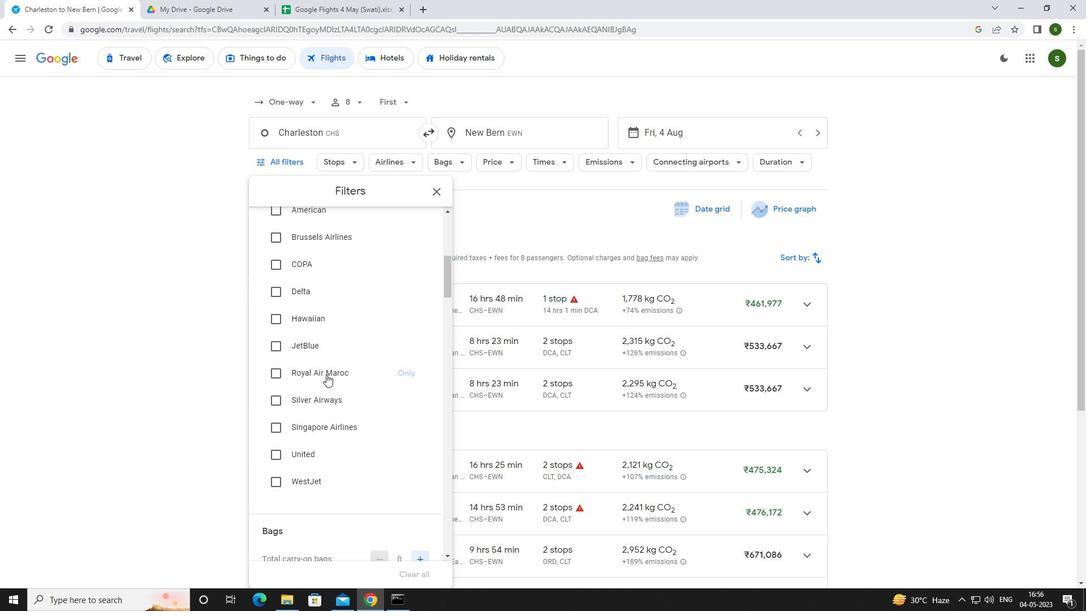 
Action: Mouse scrolled (326, 374) with delta (0, 0)
Screenshot: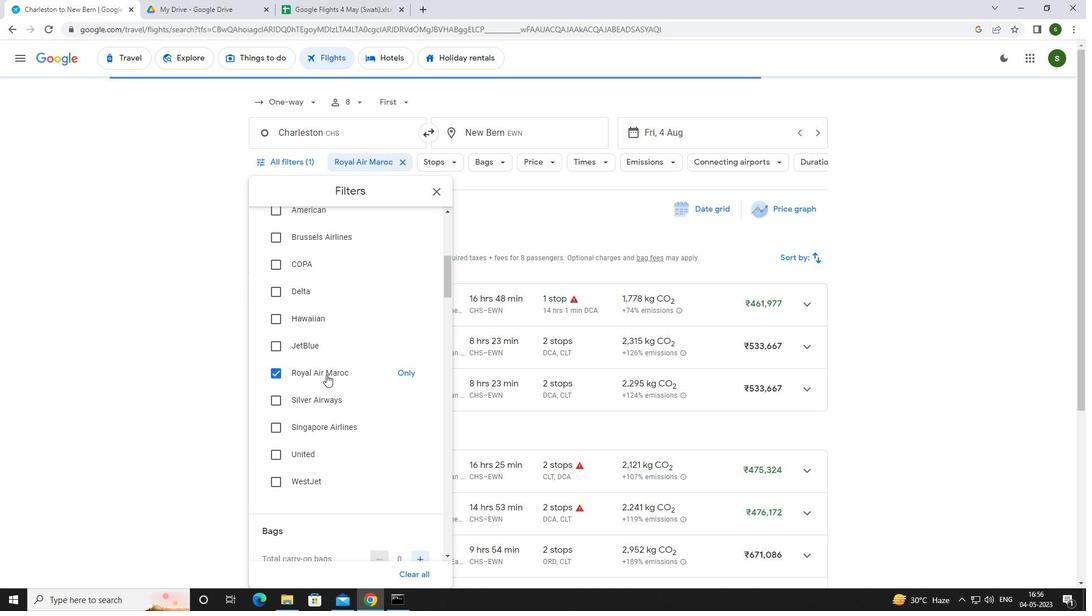 
Action: Mouse scrolled (326, 374) with delta (0, 0)
Screenshot: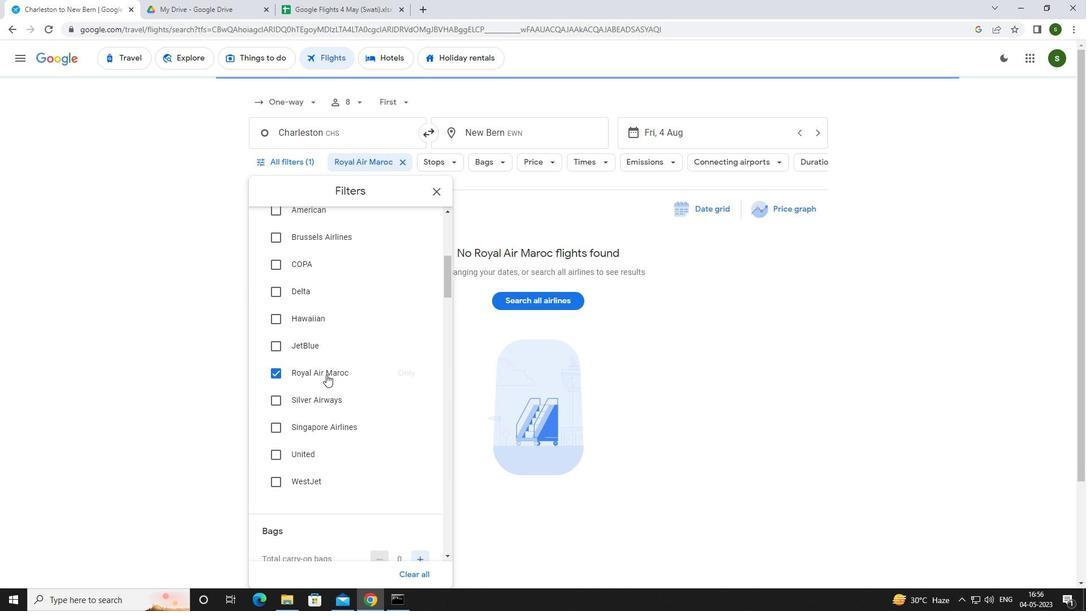 
Action: Mouse scrolled (326, 374) with delta (0, 0)
Screenshot: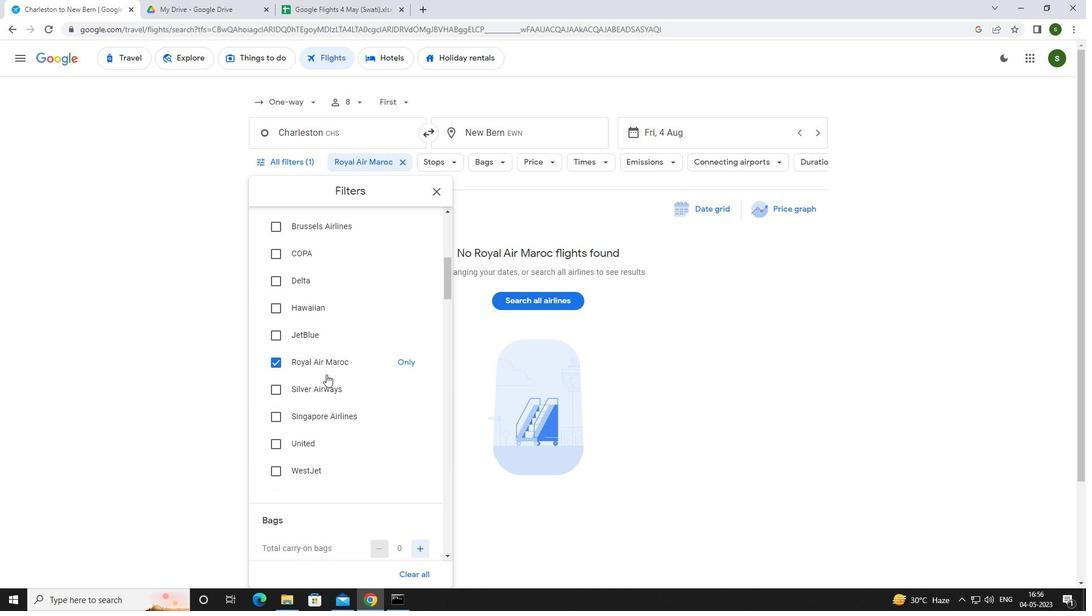 
Action: Mouse scrolled (326, 374) with delta (0, 0)
Screenshot: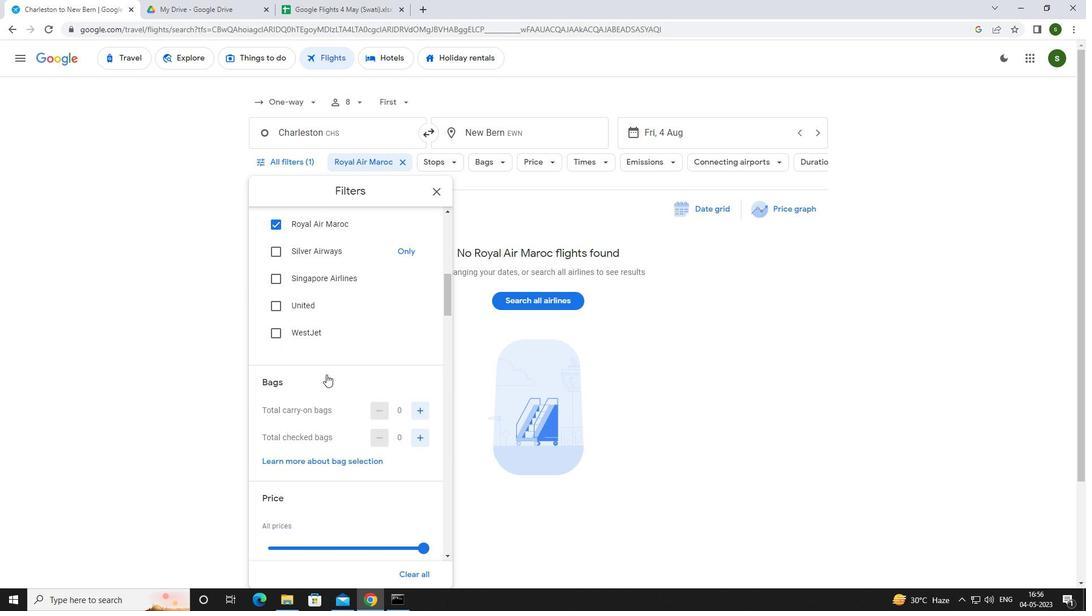 
Action: Mouse moved to (418, 362)
Screenshot: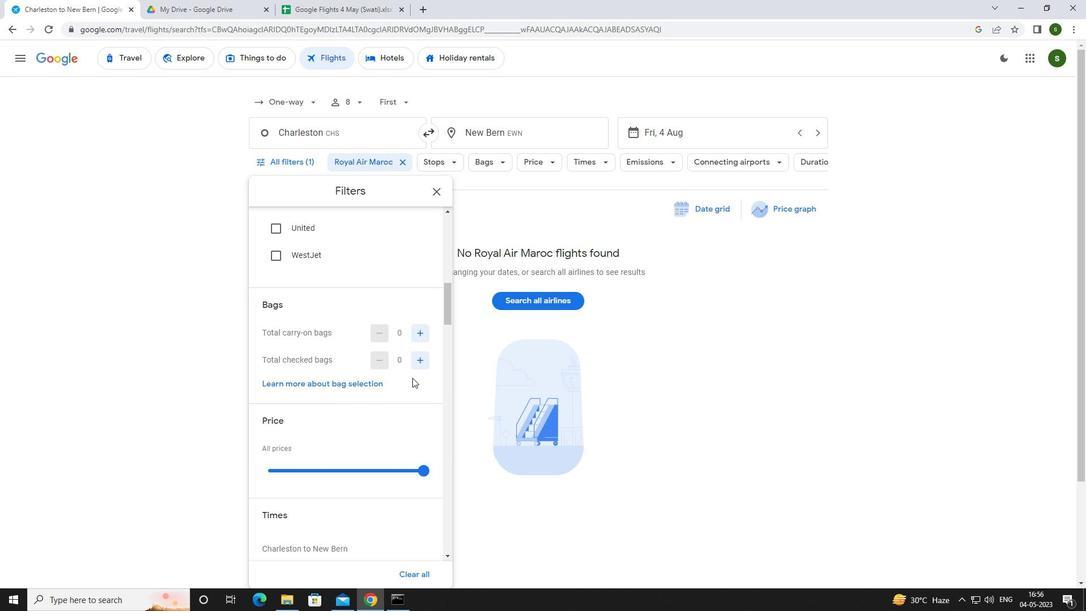 
Action: Mouse pressed left at (418, 362)
Screenshot: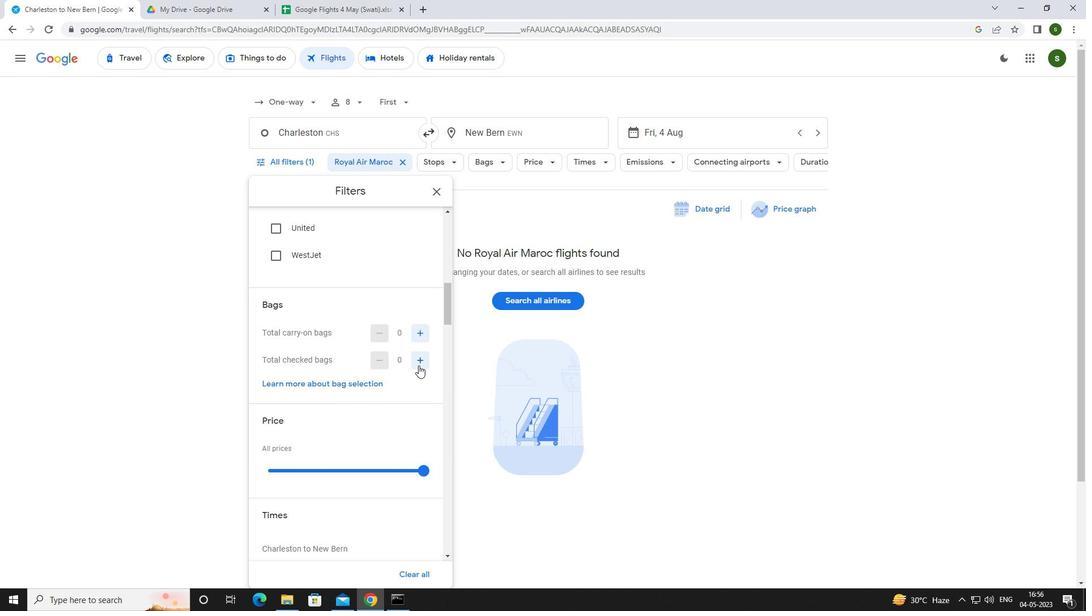 
Action: Mouse pressed left at (418, 362)
Screenshot: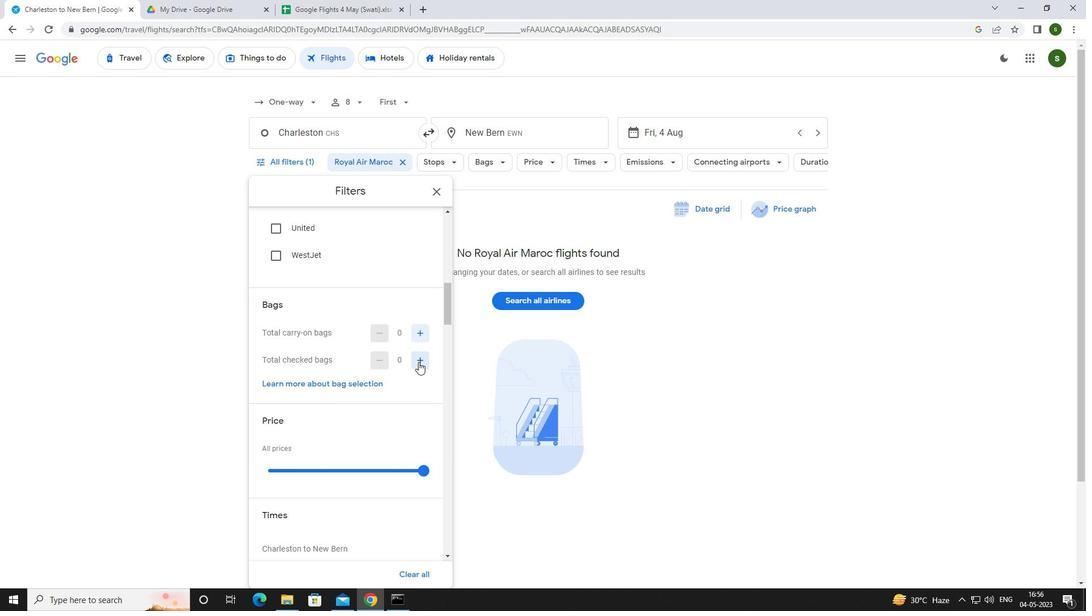 
Action: Mouse pressed left at (418, 362)
Screenshot: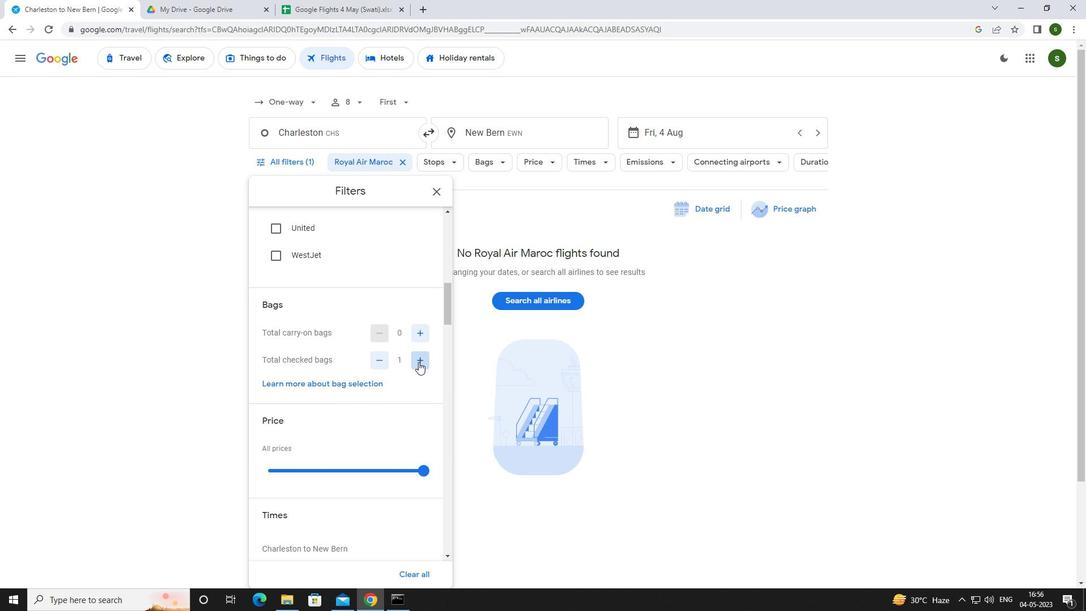 
Action: Mouse pressed left at (418, 362)
Screenshot: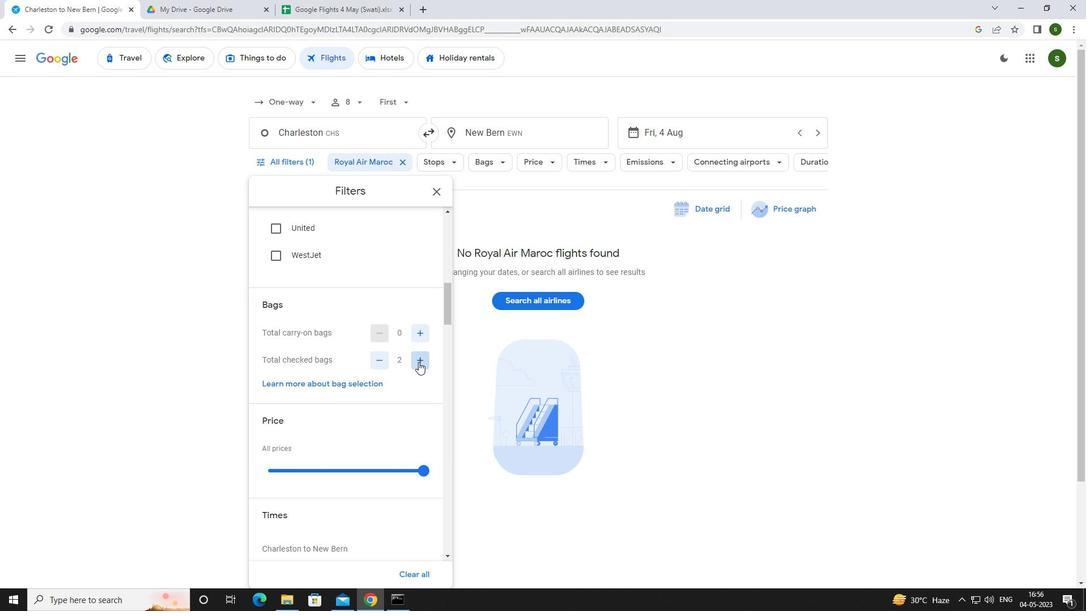 
Action: Mouse pressed left at (418, 362)
Screenshot: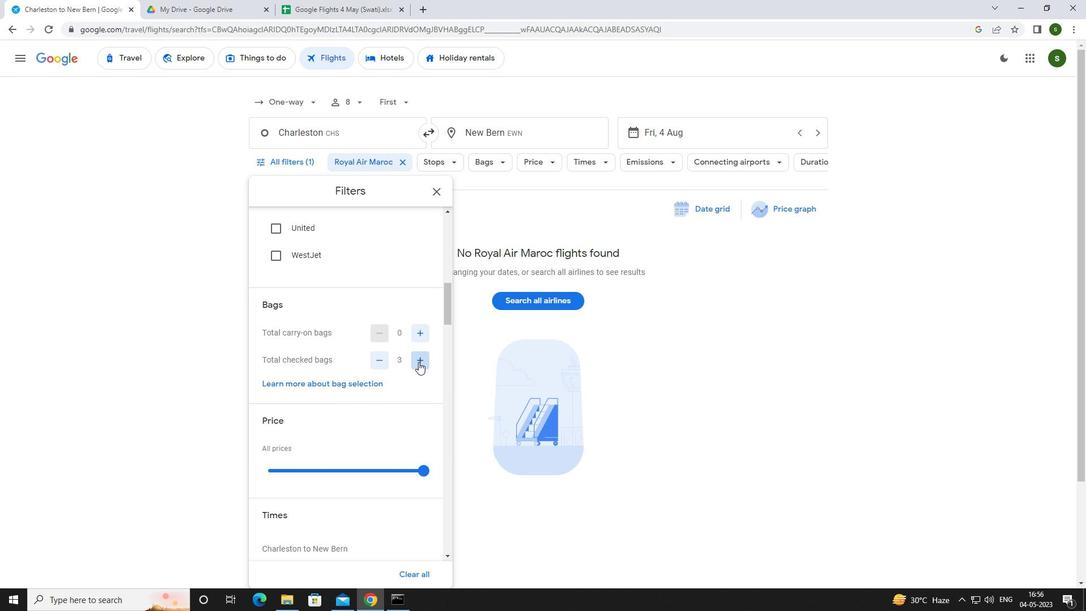 
Action: Mouse pressed left at (418, 362)
Screenshot: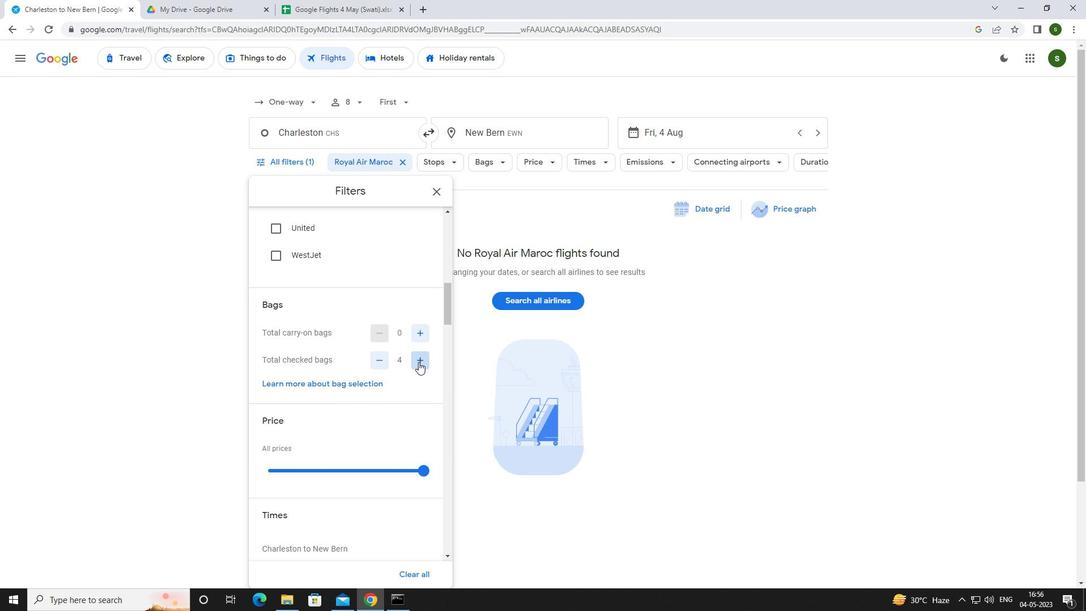 
Action: Mouse pressed left at (418, 362)
Screenshot: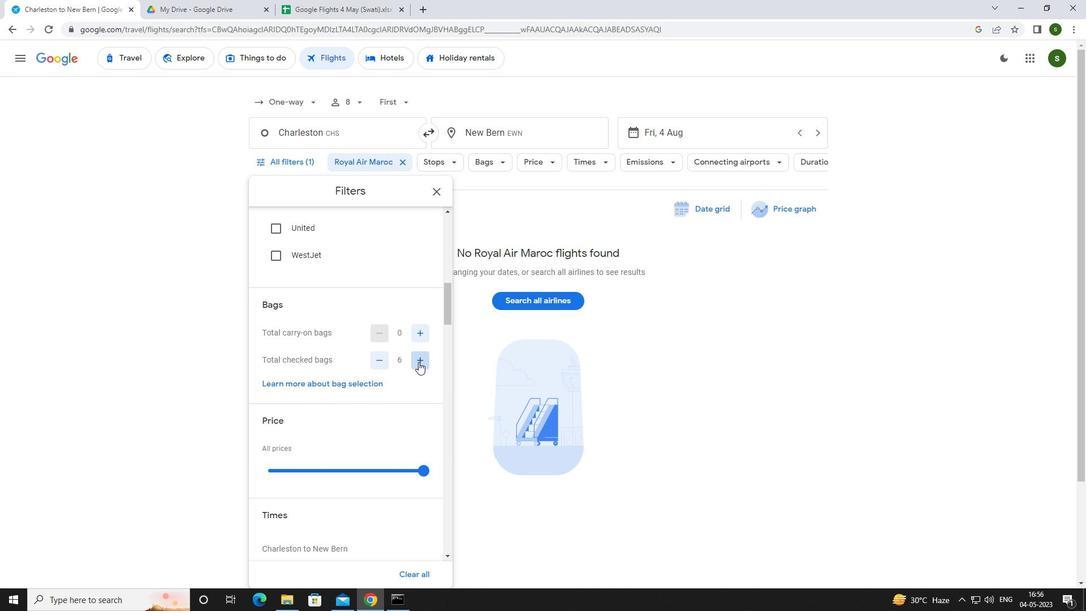 
Action: Mouse moved to (422, 471)
Screenshot: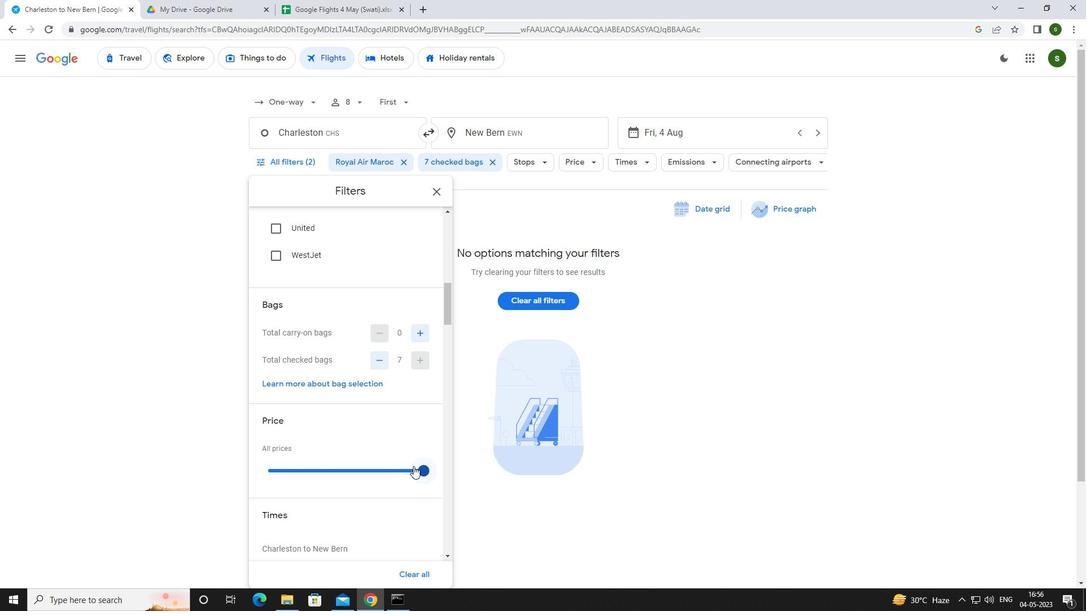 
Action: Mouse pressed left at (422, 471)
Screenshot: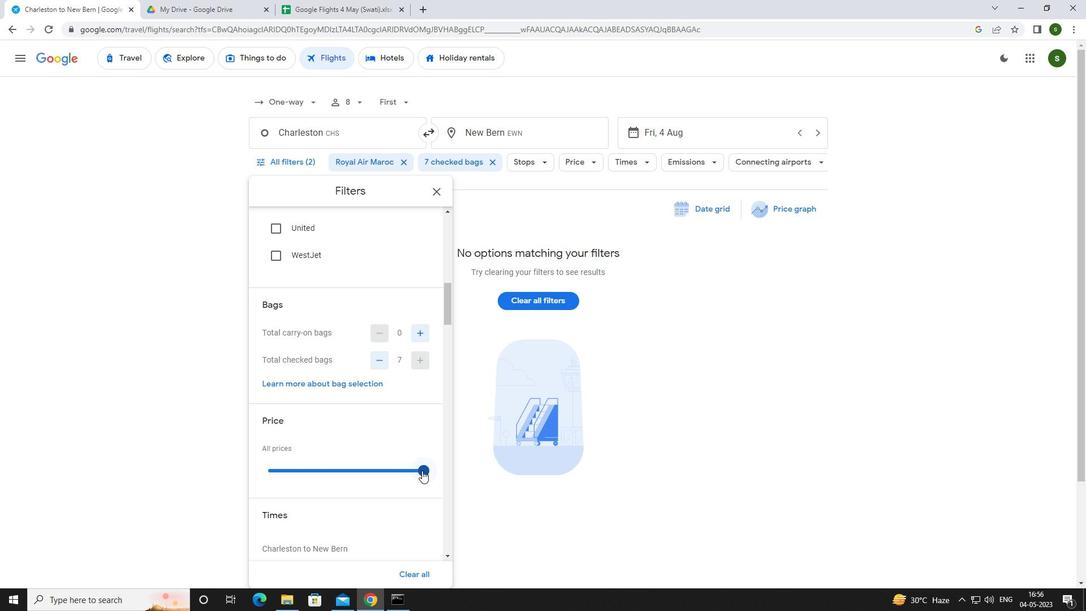 
Action: Mouse moved to (312, 434)
Screenshot: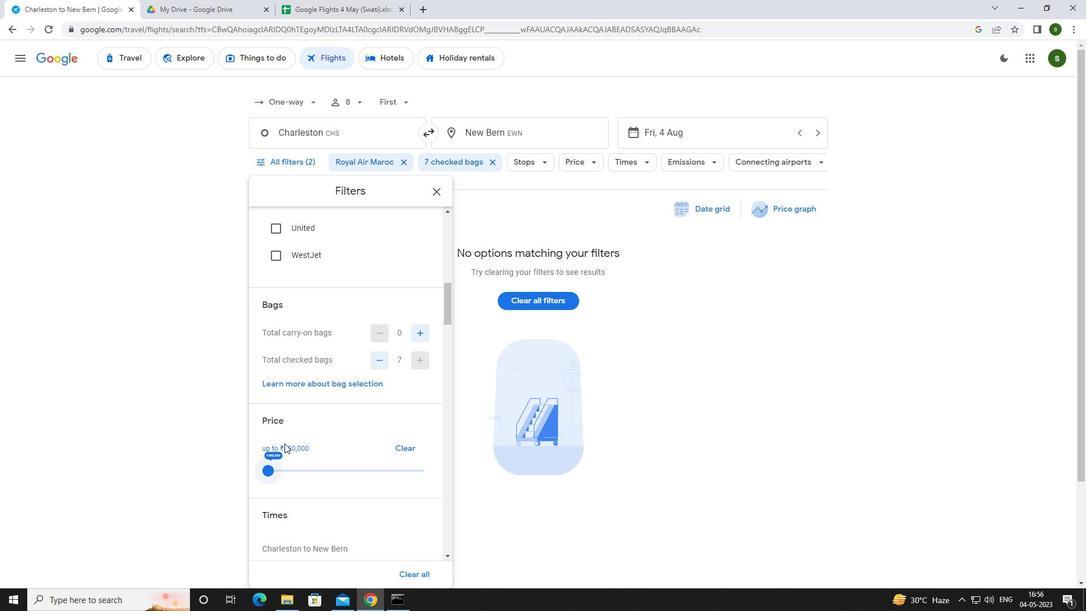 
Action: Mouse scrolled (312, 433) with delta (0, 0)
Screenshot: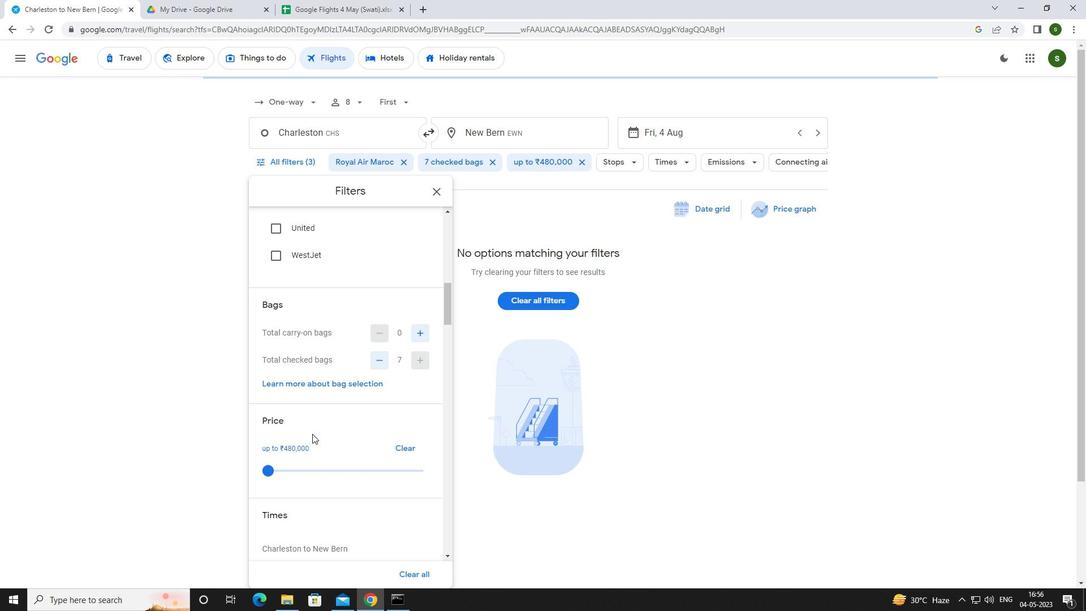 
Action: Mouse scrolled (312, 433) with delta (0, 0)
Screenshot: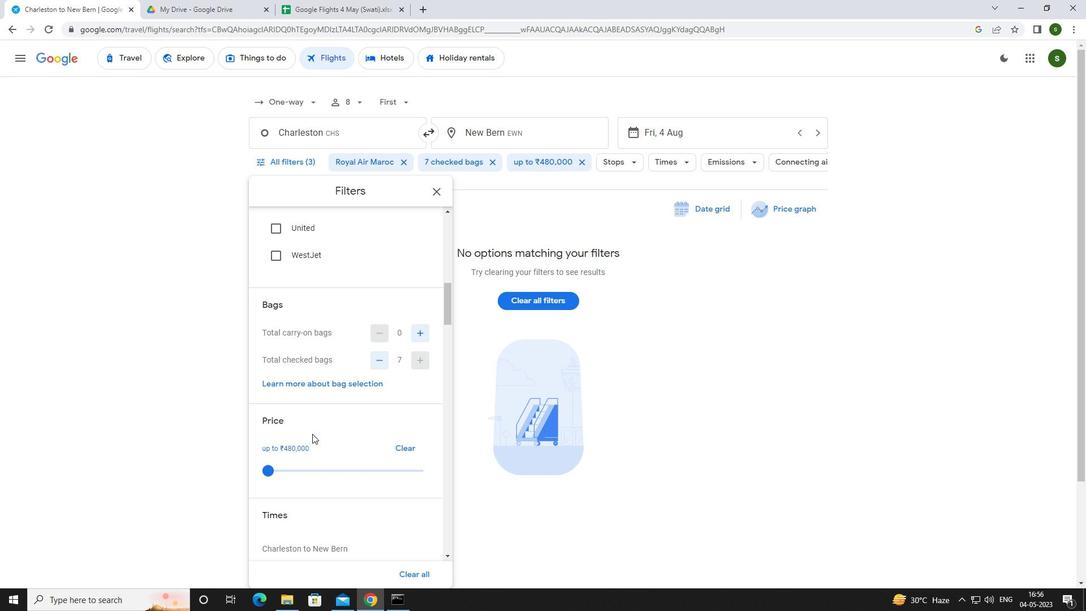 
Action: Mouse moved to (269, 484)
Screenshot: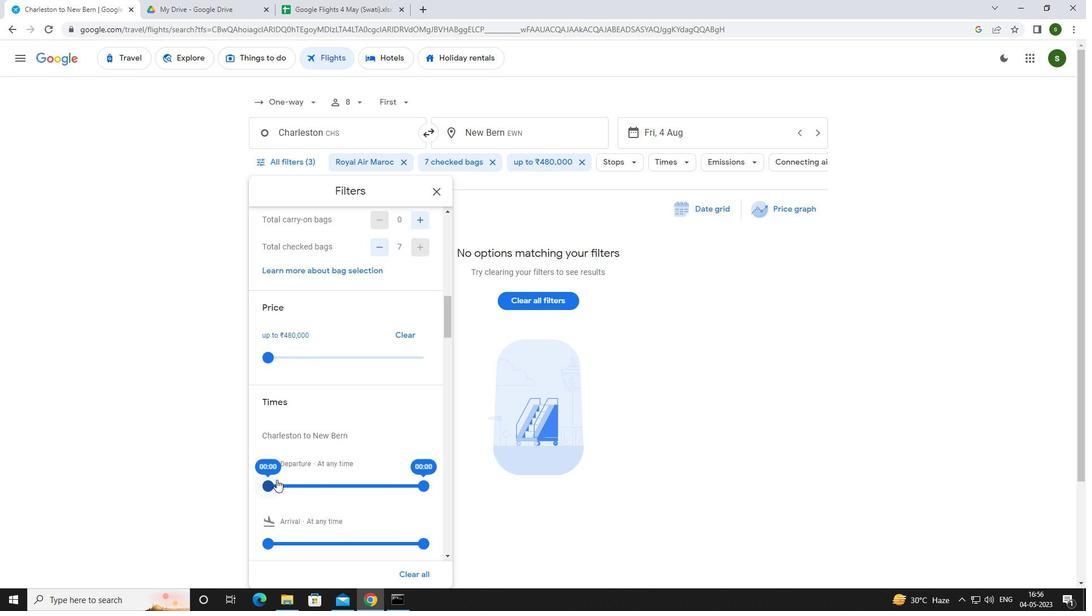 
Action: Mouse pressed left at (269, 484)
Screenshot: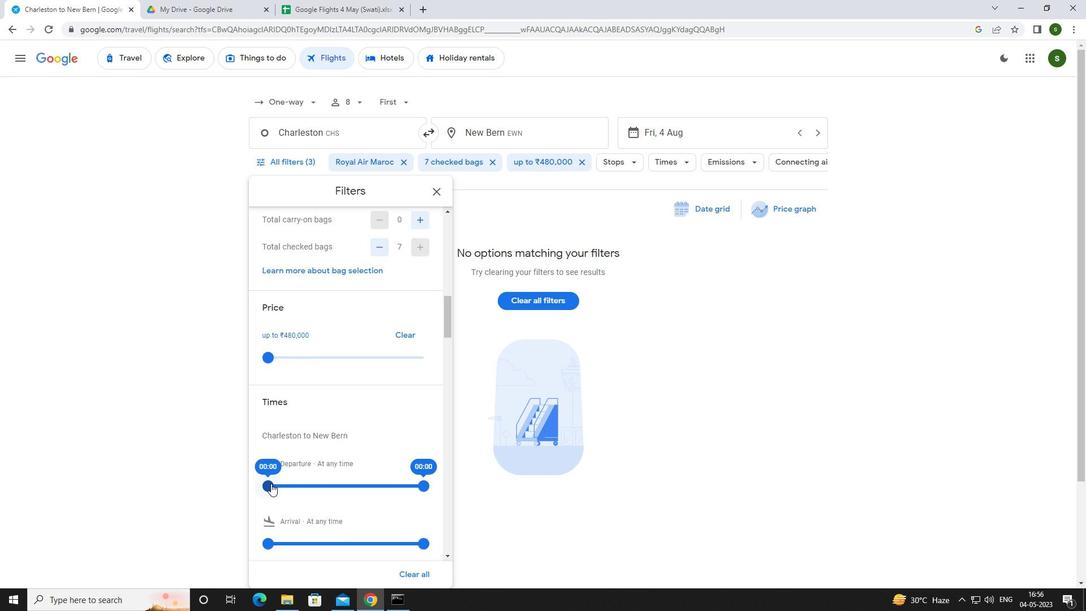 
Action: Mouse moved to (677, 449)
Screenshot: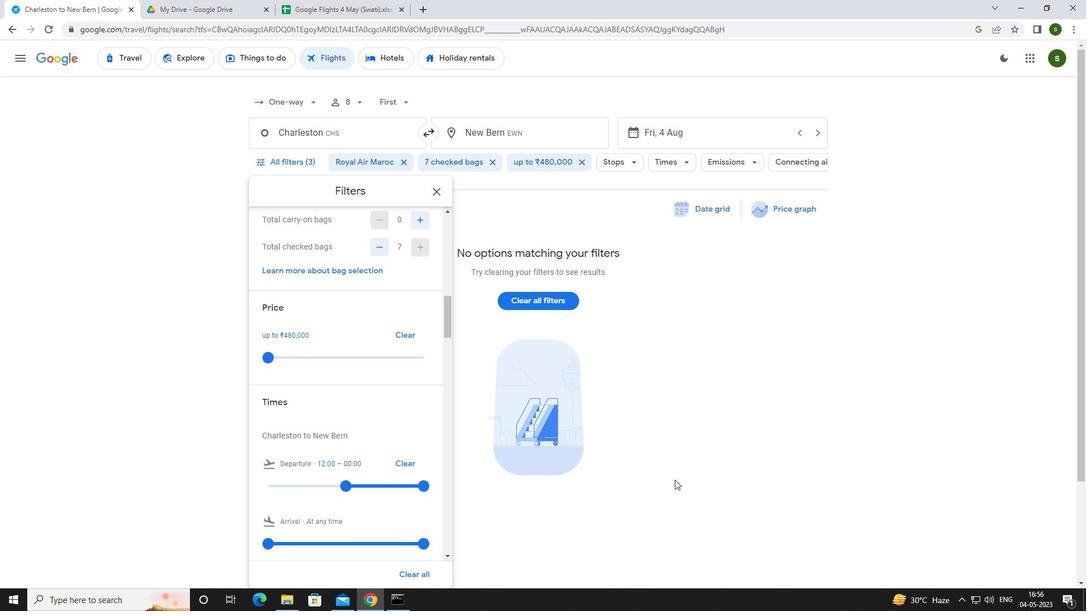 
Action: Mouse pressed left at (677, 449)
Screenshot: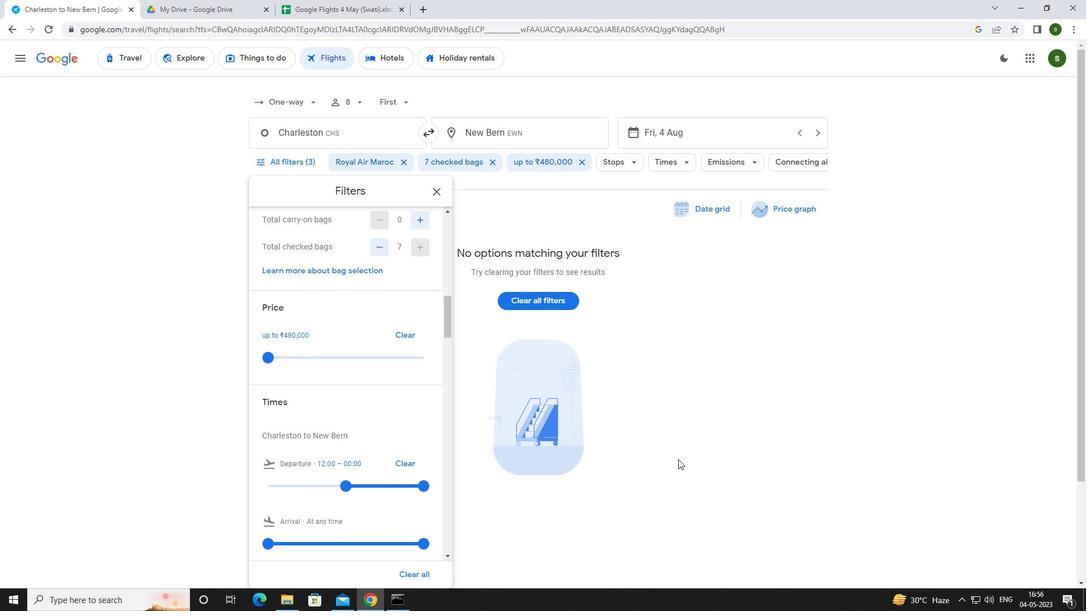 
Action: Mouse moved to (683, 436)
Screenshot: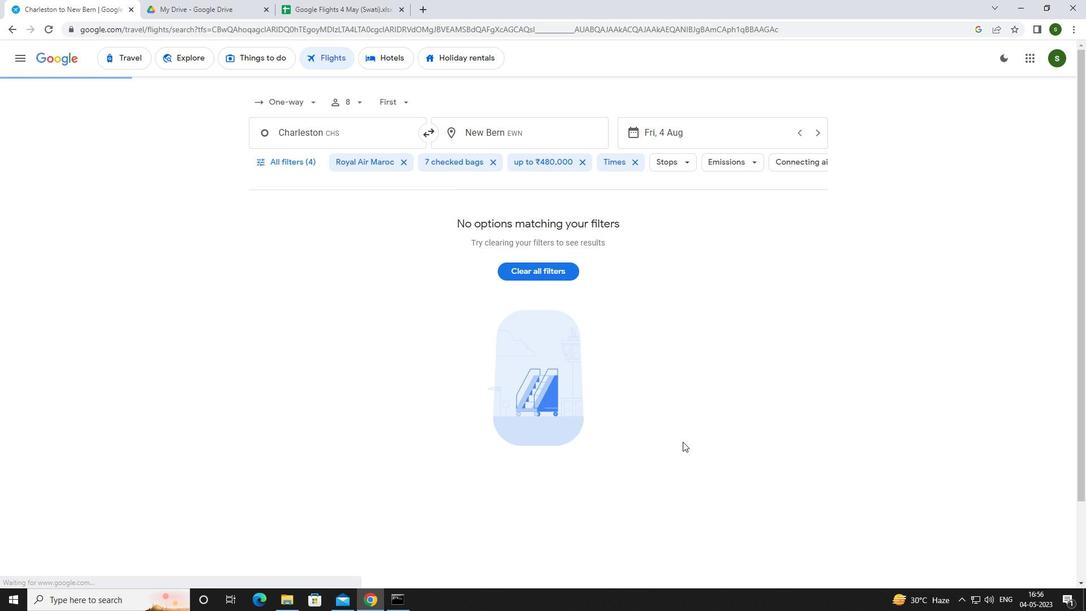 
